 Task: For heading Calibri with Bold.  font size for heading24,  'Change the font style of data to'Bell MT.  and font size to 16,  Change the alignment of both headline & data to Align middle & Align Center.  In the sheet  Expense Tracker Log Workbookbook
Action: Mouse moved to (121, 102)
Screenshot: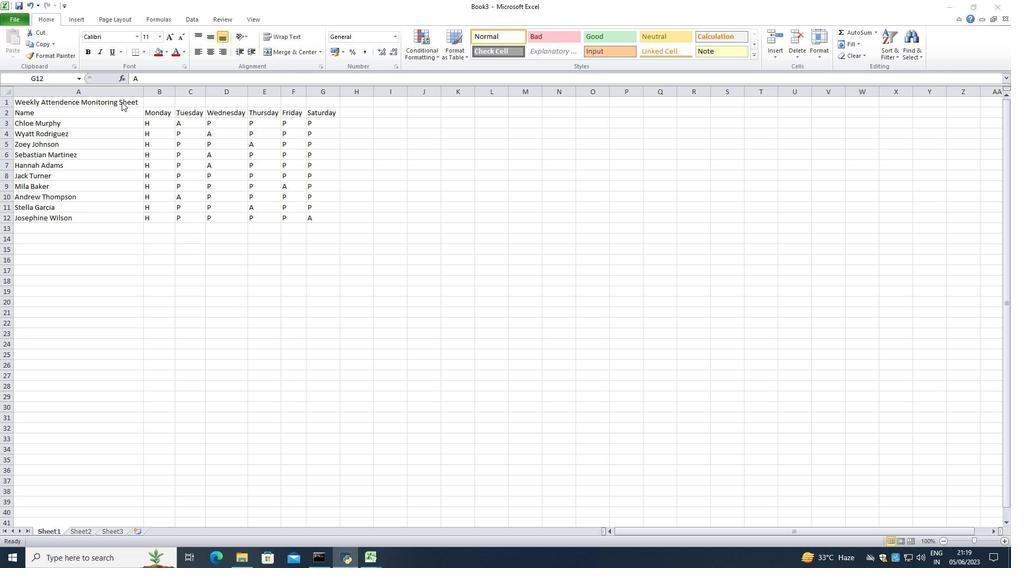 
Action: Mouse pressed left at (121, 102)
Screenshot: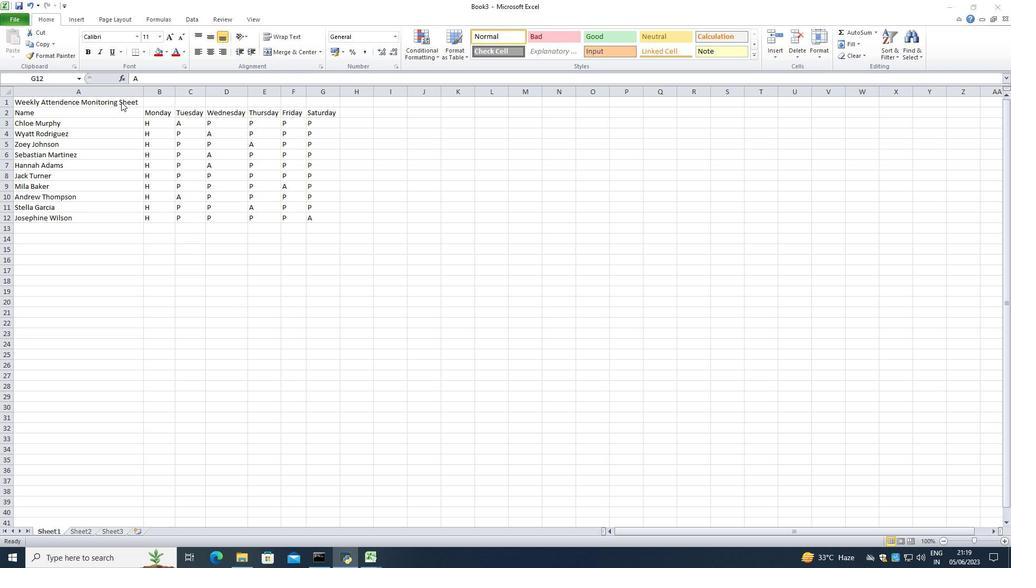 
Action: Mouse moved to (118, 103)
Screenshot: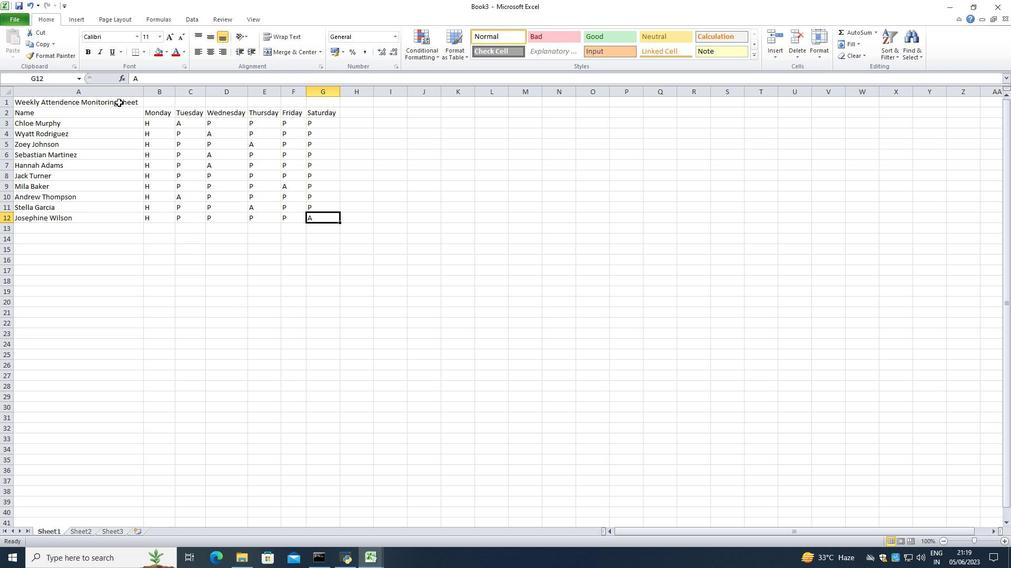 
Action: Mouse pressed left at (118, 103)
Screenshot: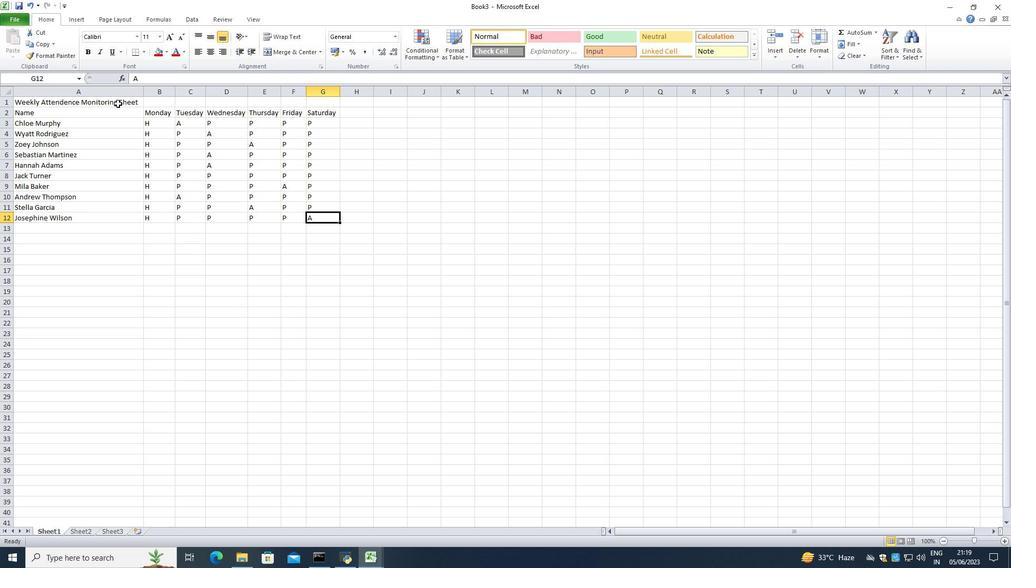 
Action: Mouse moved to (125, 38)
Screenshot: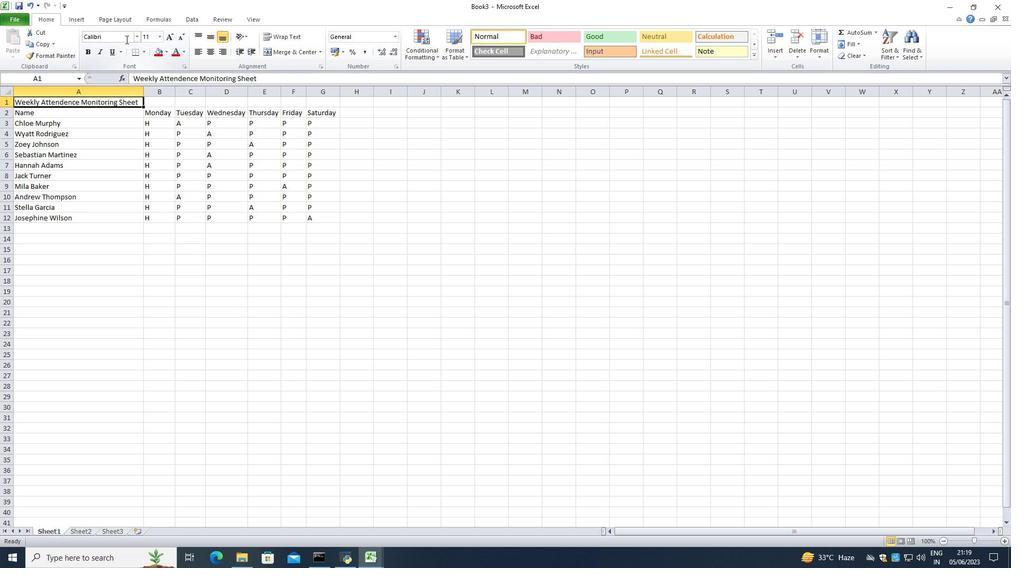 
Action: Mouse pressed left at (125, 38)
Screenshot: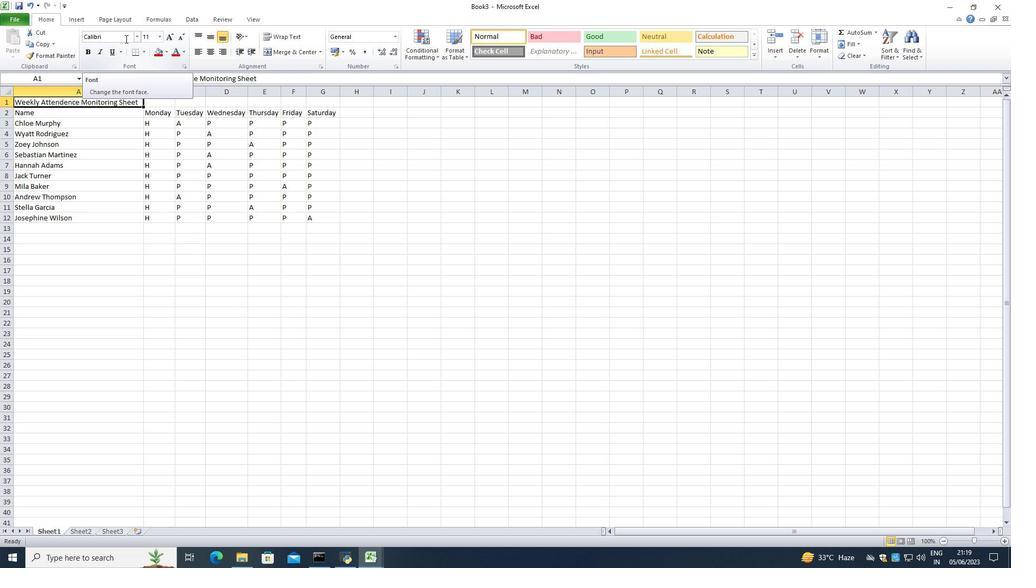 
Action: Mouse moved to (135, 38)
Screenshot: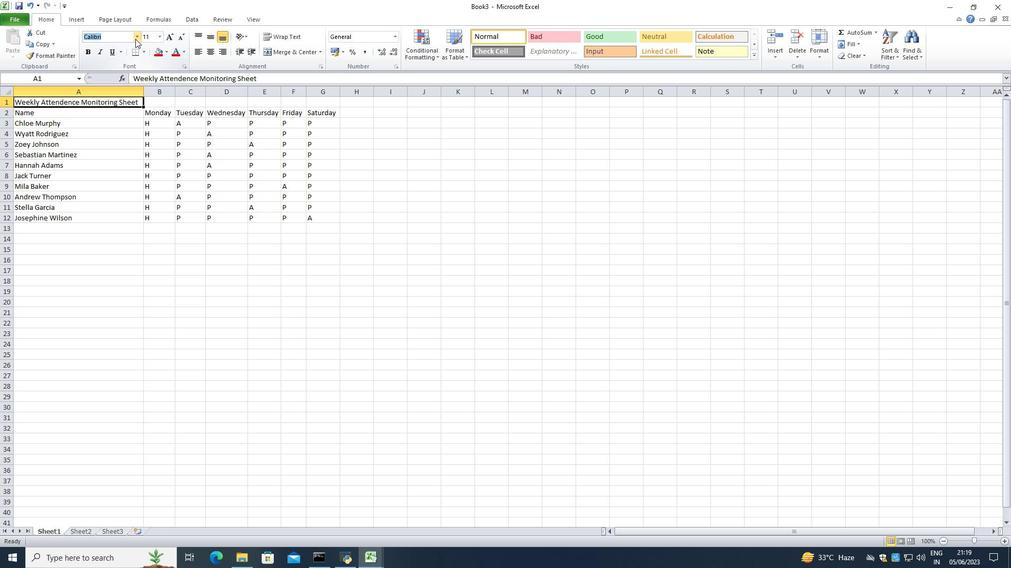 
Action: Mouse pressed left at (135, 38)
Screenshot: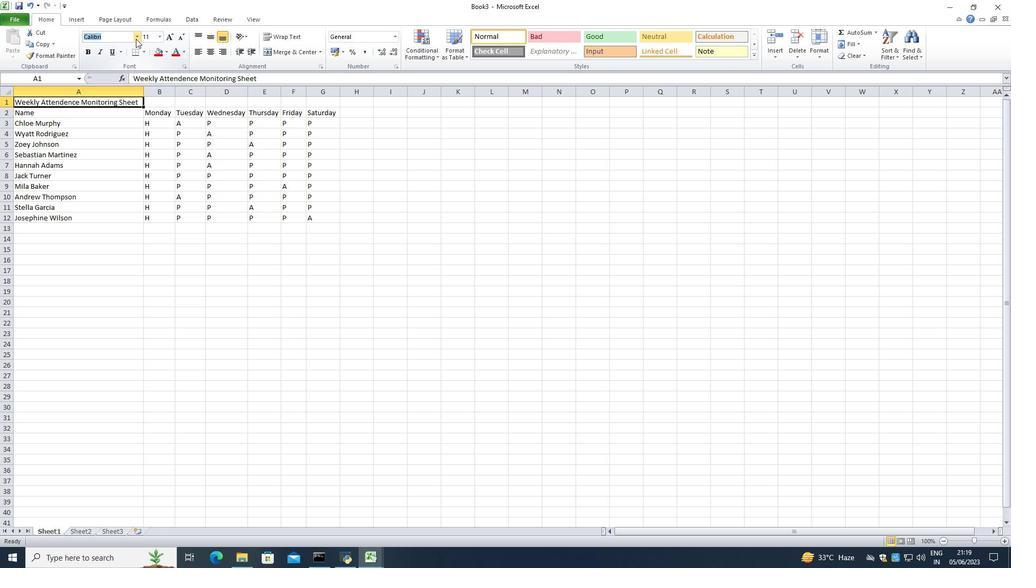 
Action: Mouse moved to (121, 73)
Screenshot: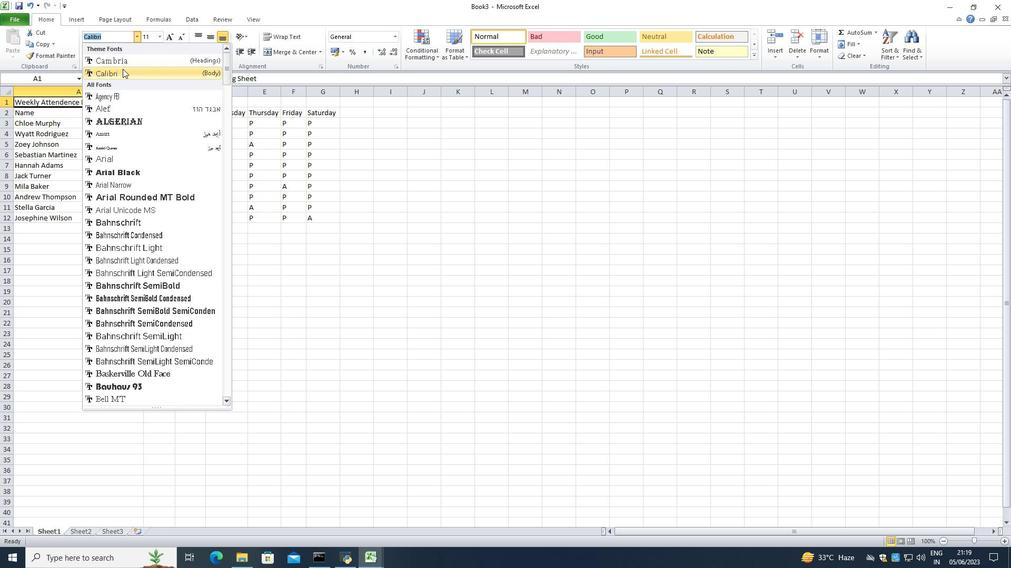 
Action: Mouse pressed left at (121, 73)
Screenshot: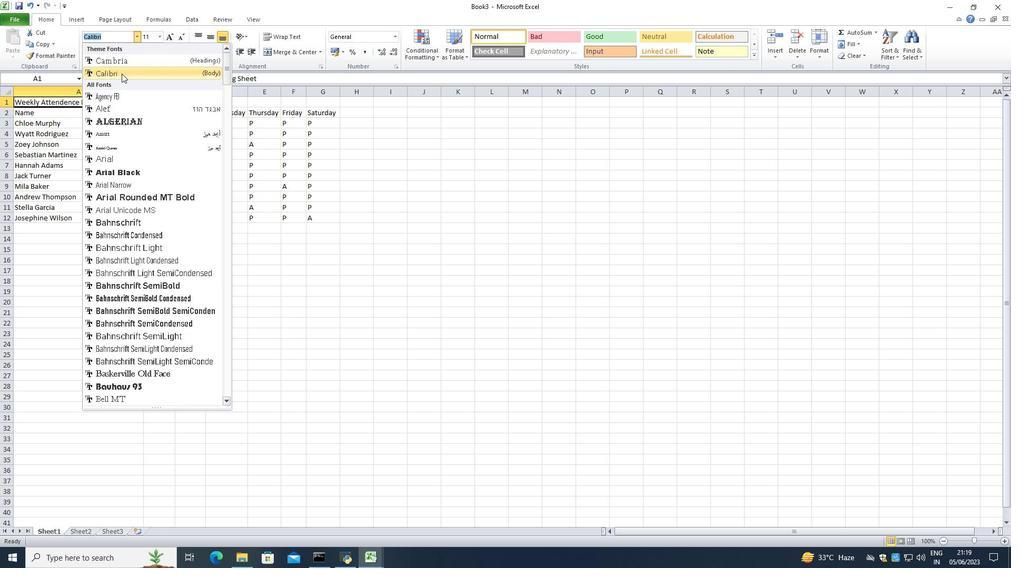 
Action: Mouse moved to (160, 37)
Screenshot: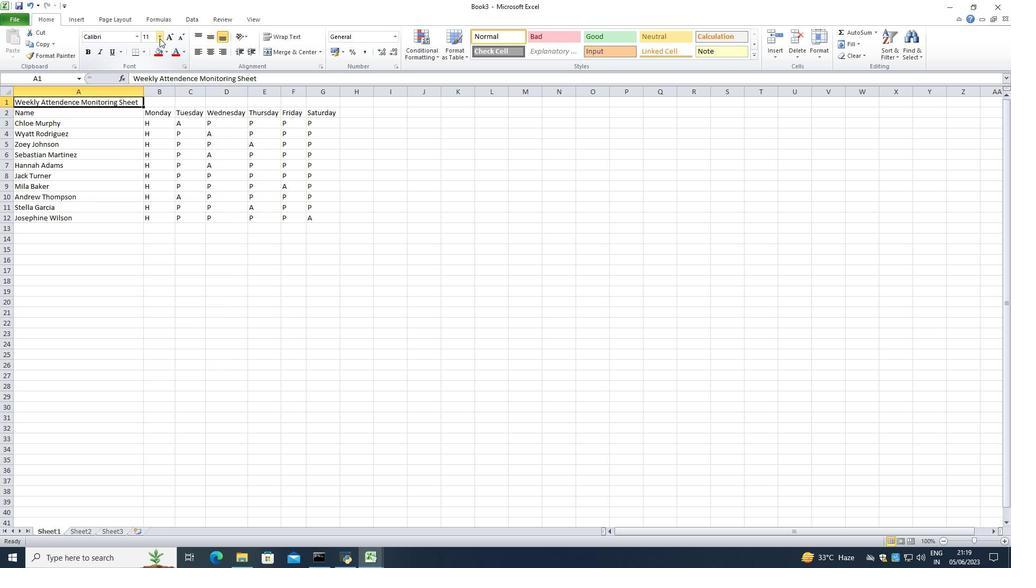 
Action: Mouse pressed left at (160, 37)
Screenshot: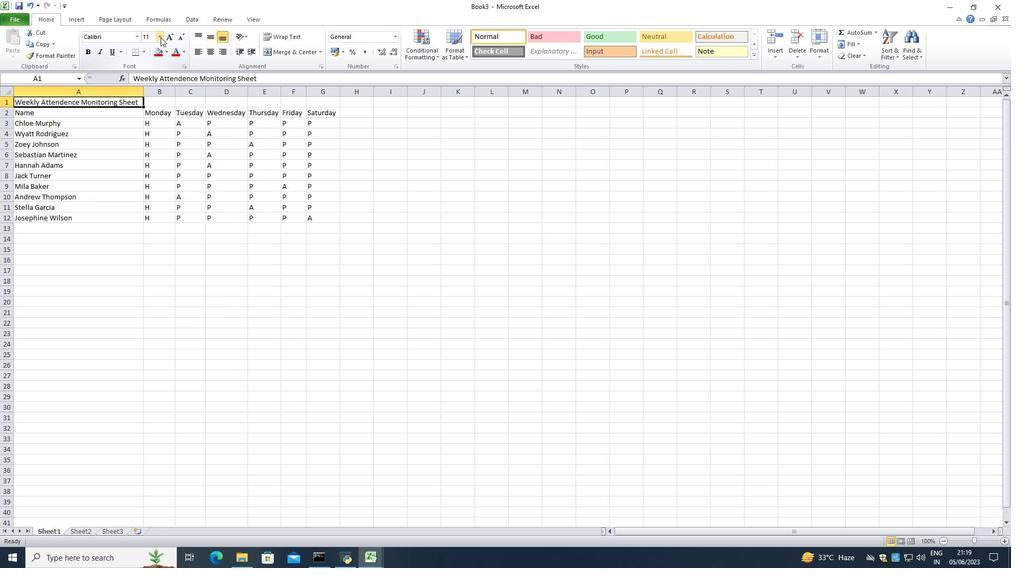 
Action: Mouse moved to (150, 137)
Screenshot: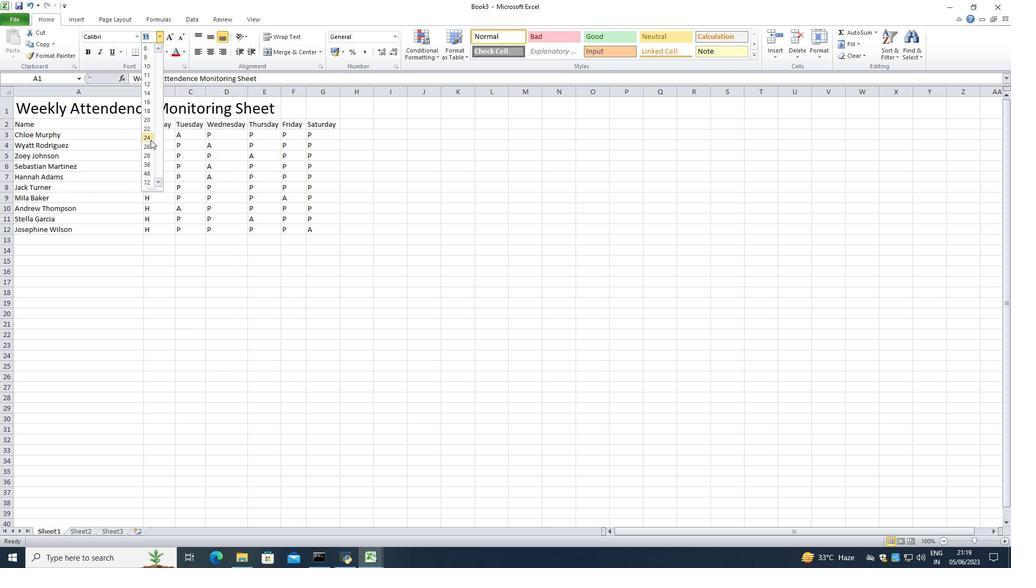 
Action: Mouse pressed left at (150, 137)
Screenshot: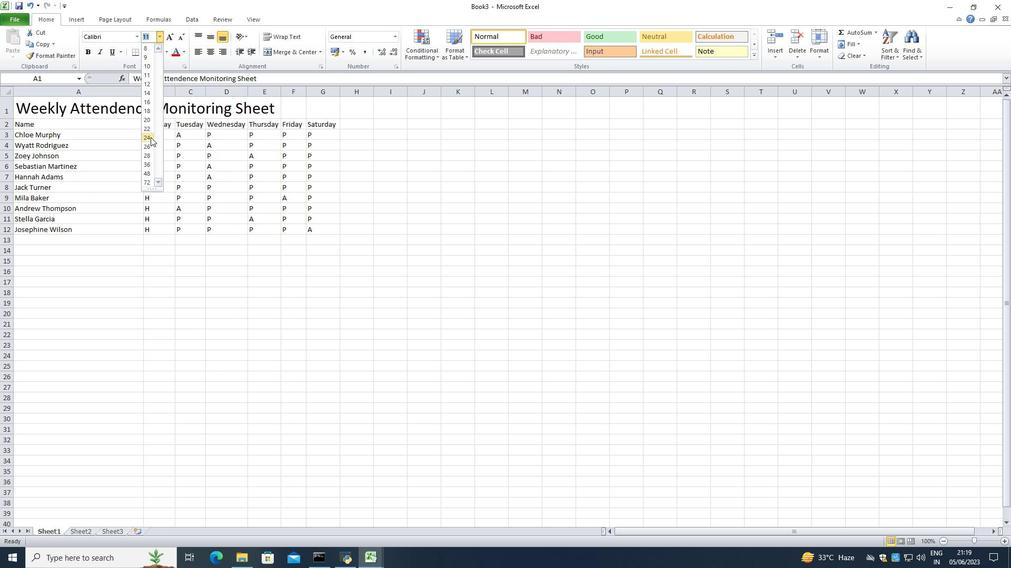 
Action: Mouse moved to (47, 125)
Screenshot: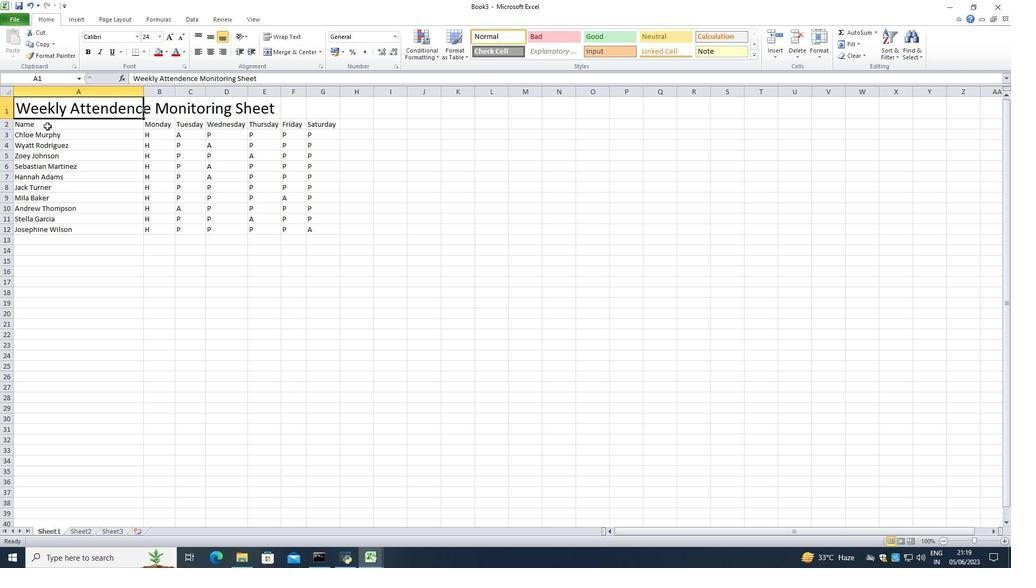 
Action: Mouse pressed left at (47, 125)
Screenshot: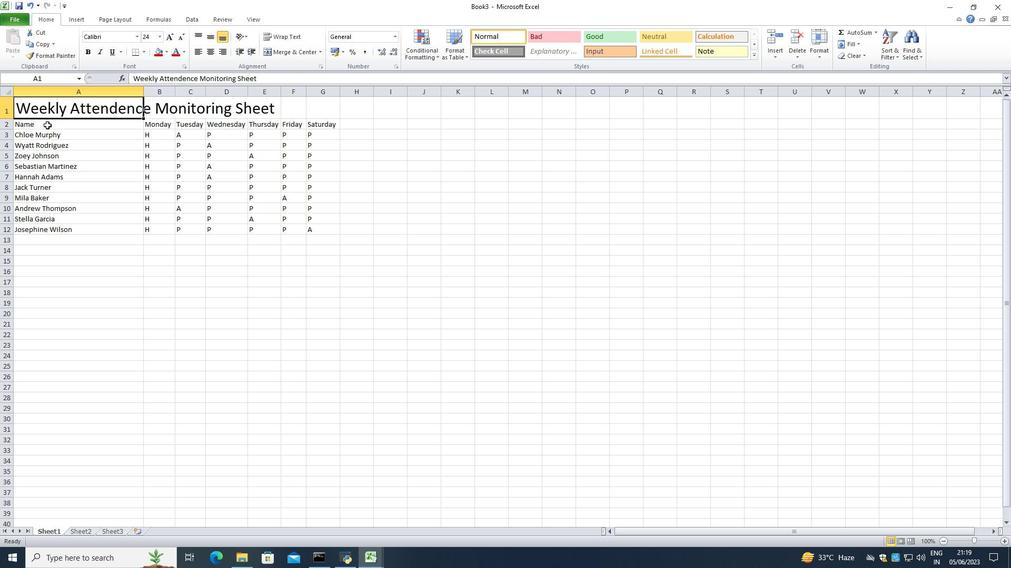 
Action: Mouse moved to (125, 38)
Screenshot: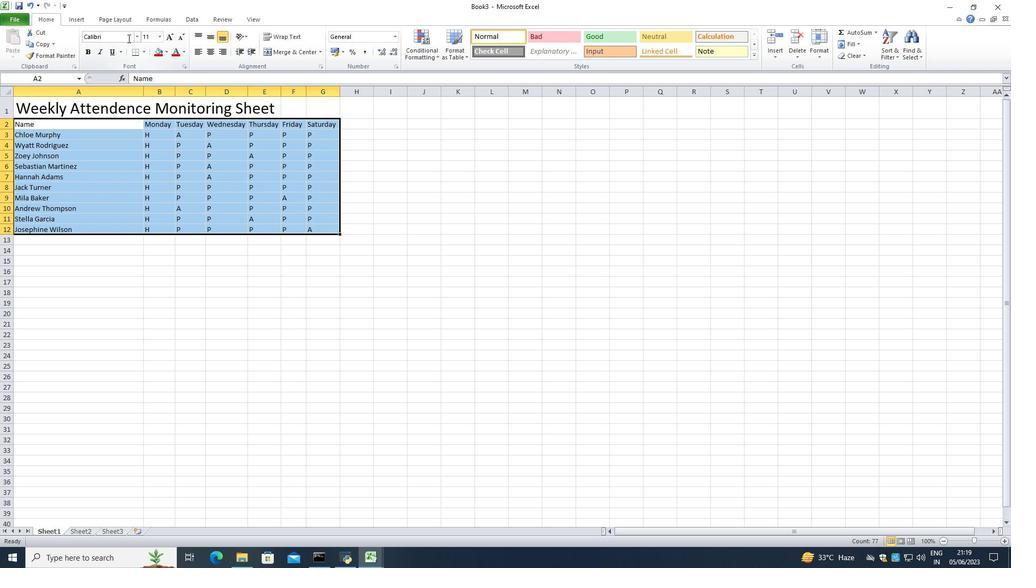 
Action: Mouse pressed left at (125, 38)
Screenshot: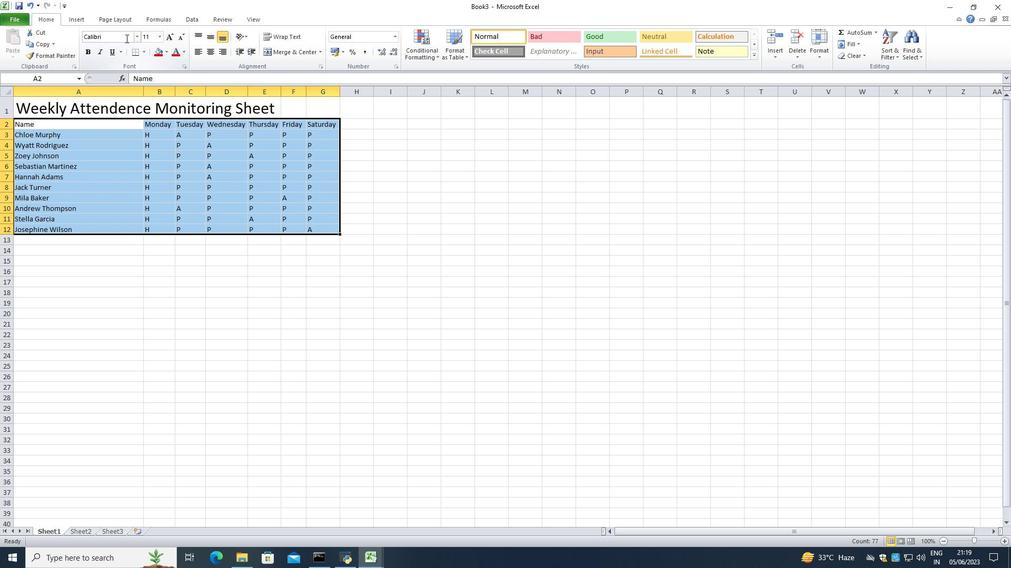 
Action: Key pressed <Key.backspace><Key.backspace><Key.shift>Bell<Key.space><Key.shift>MT<Key.enter>
Screenshot: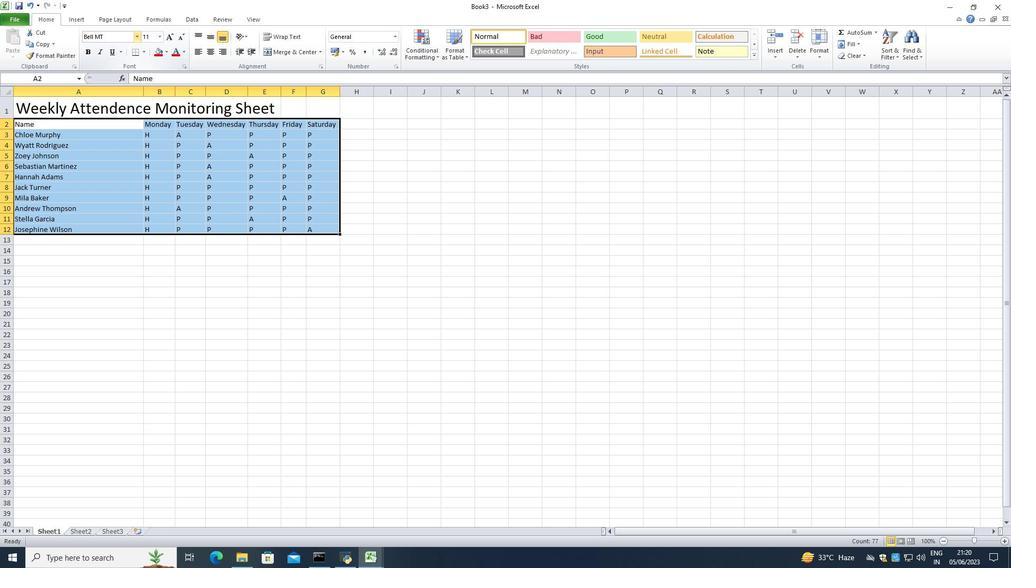 
Action: Mouse moved to (153, 35)
Screenshot: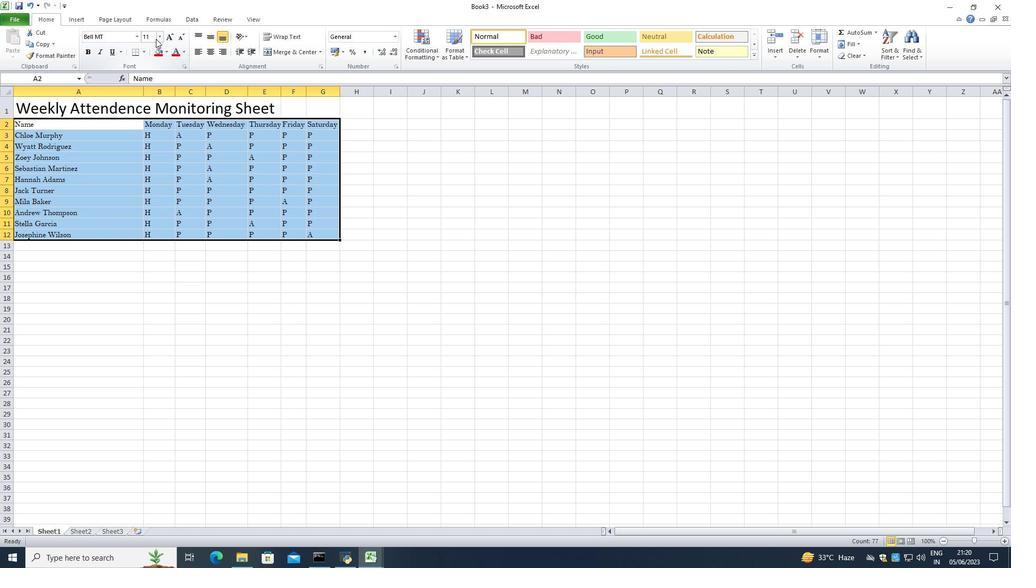 
Action: Mouse pressed left at (153, 35)
Screenshot: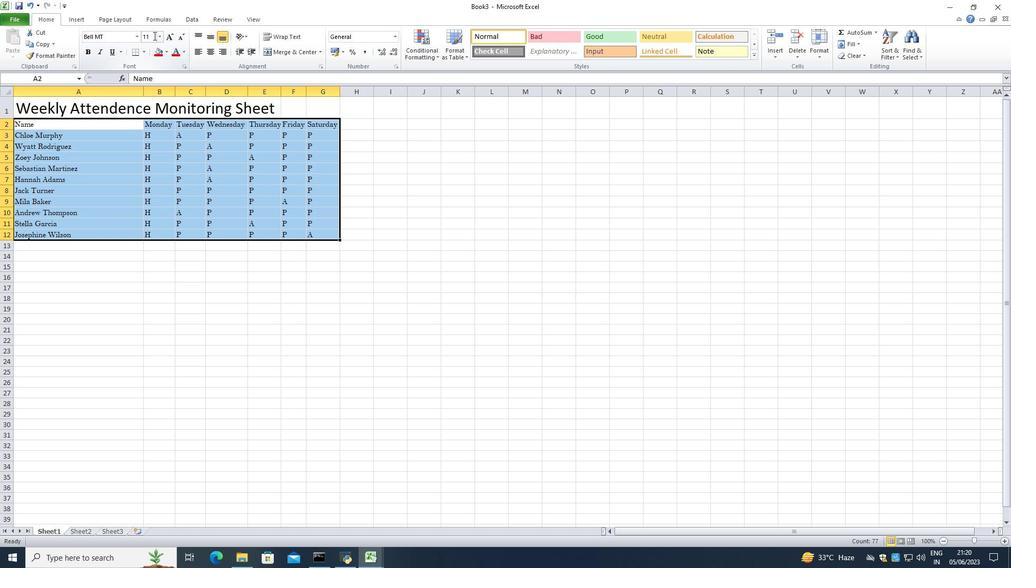 
Action: Mouse moved to (151, 36)
Screenshot: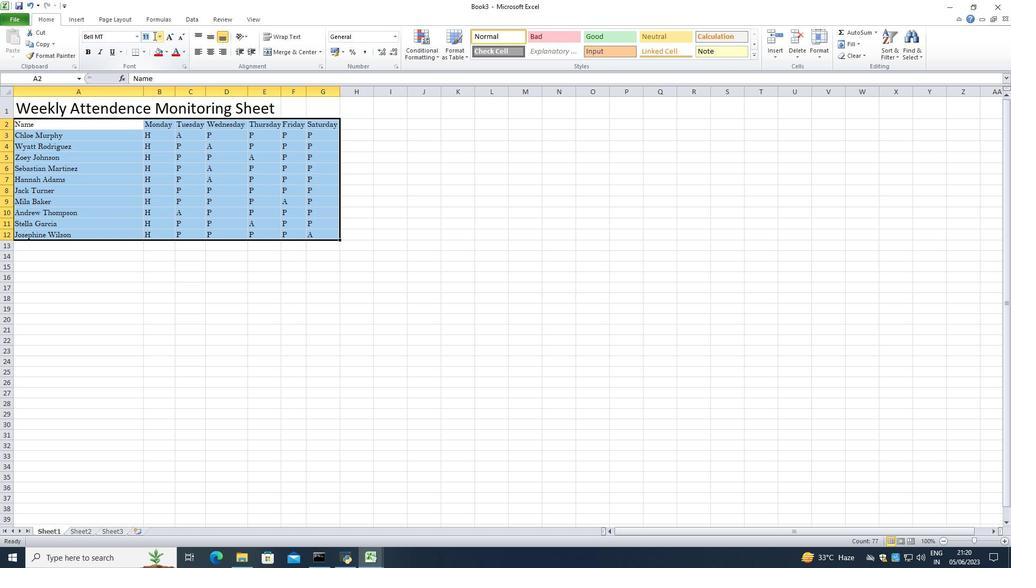 
Action: Key pressed <Key.backspace>16<Key.enter>
Screenshot: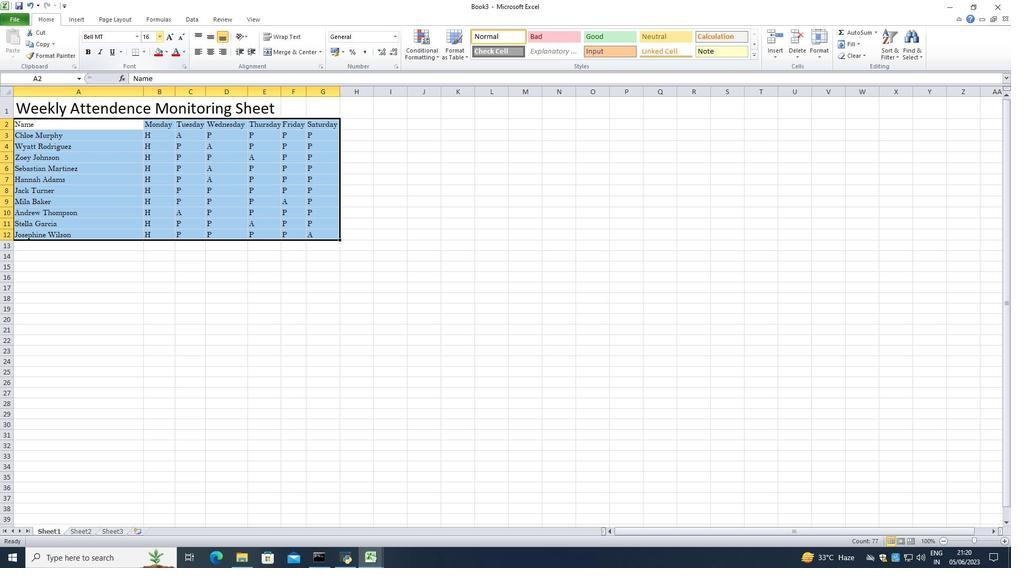
Action: Mouse moved to (137, 337)
Screenshot: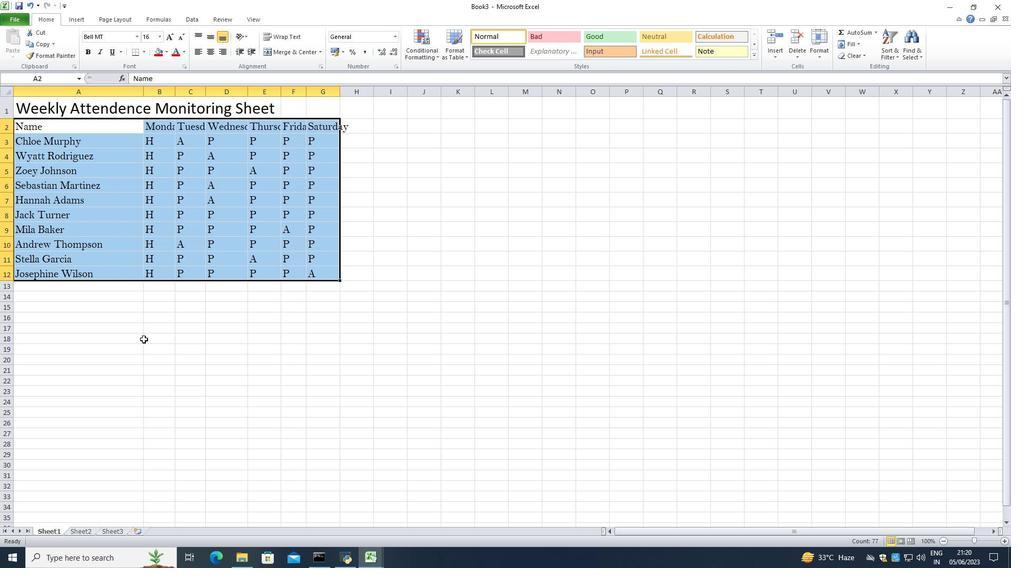
Action: Mouse pressed left at (137, 337)
Screenshot: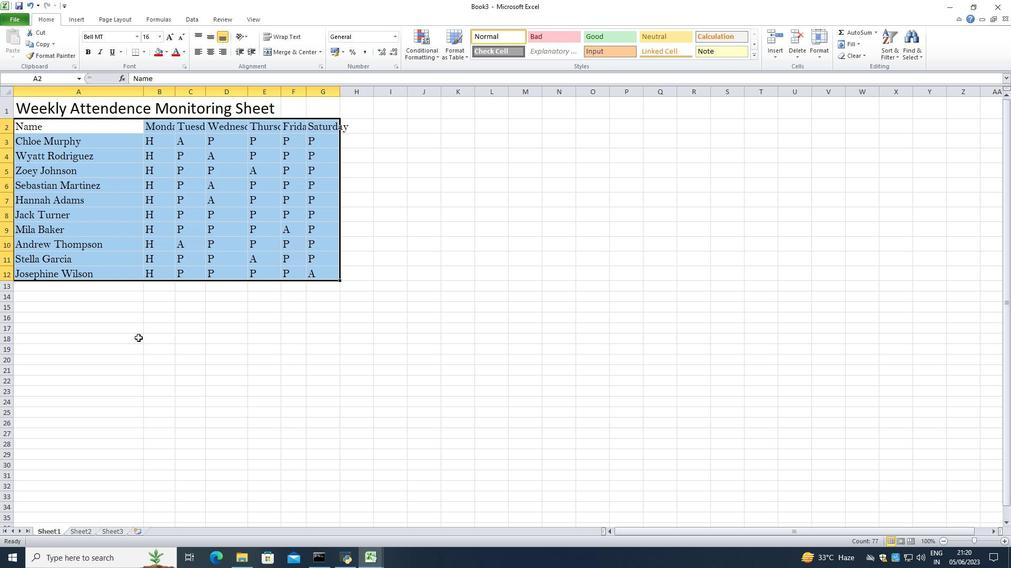 
Action: Mouse moved to (41, 117)
Screenshot: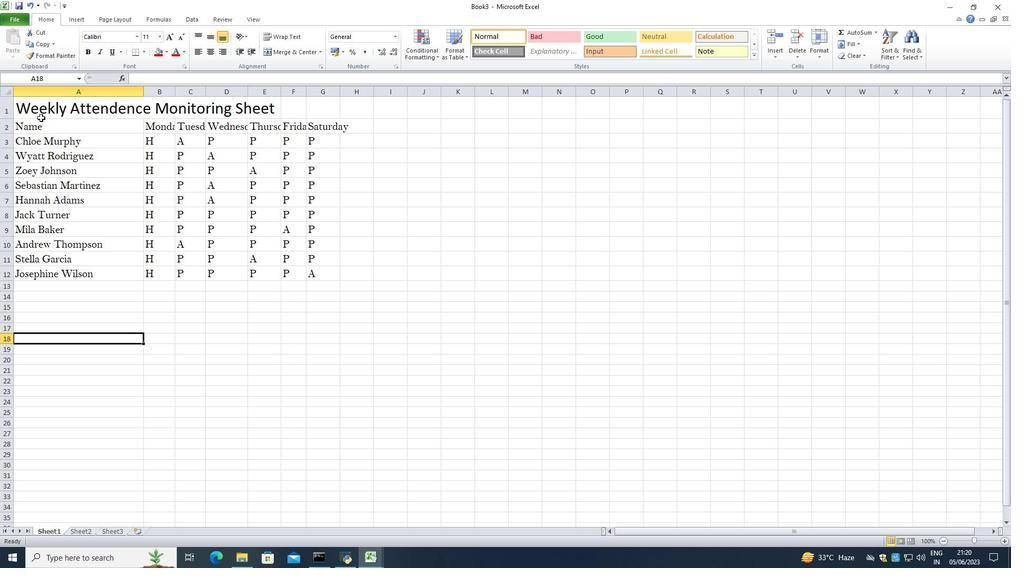 
Action: Mouse pressed left at (41, 117)
Screenshot: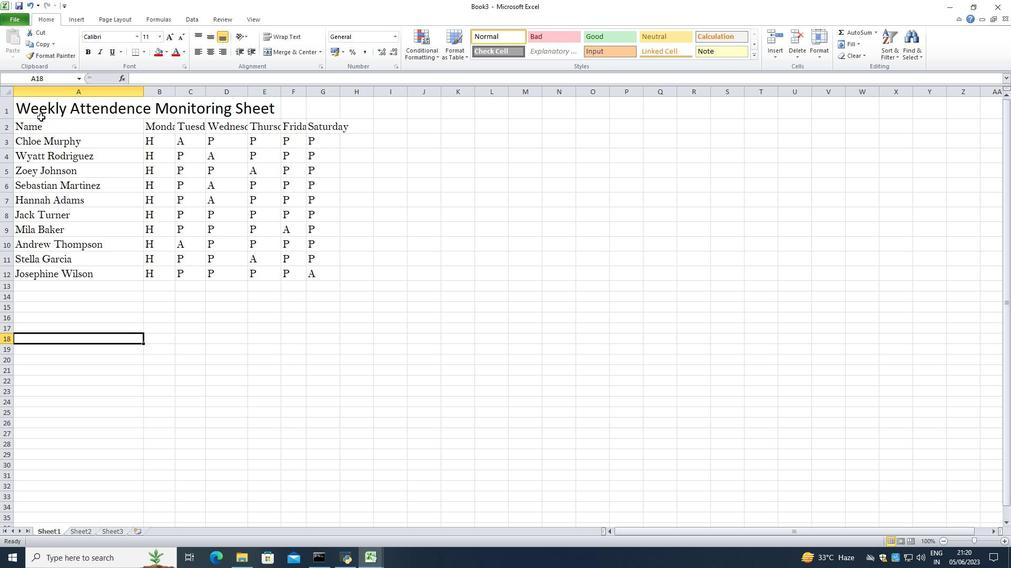 
Action: Mouse moved to (38, 116)
Screenshot: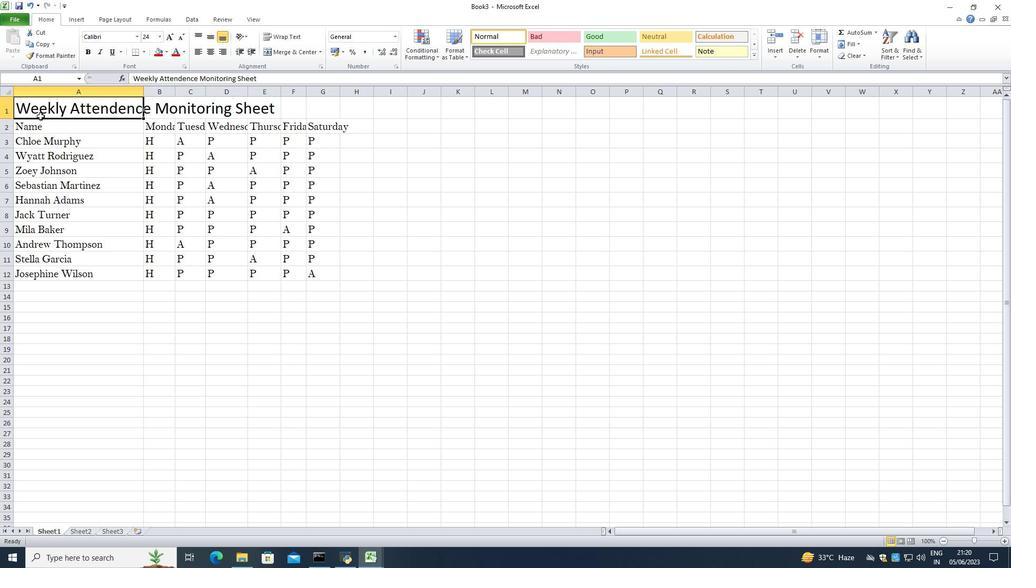 
Action: Key pressed <Key.shift_r><Key.down><Key.down><Key.down><Key.down><Key.down><Key.down><Key.down><Key.down><Key.down><Key.down><Key.down><Key.down><Key.right><Key.right><Key.right><Key.right><Key.right><Key.right><Key.right>
Screenshot: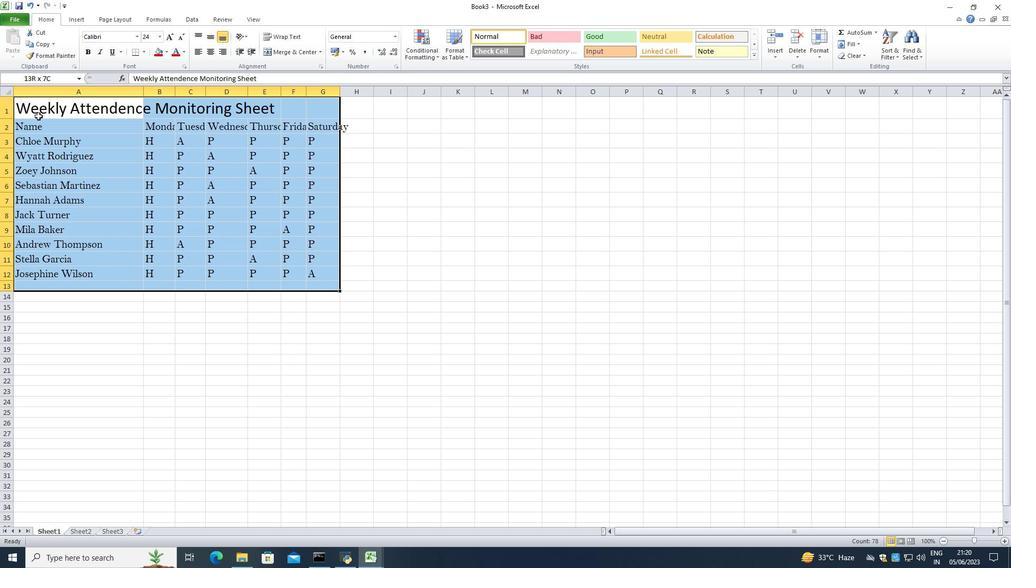 
Action: Mouse moved to (209, 36)
Screenshot: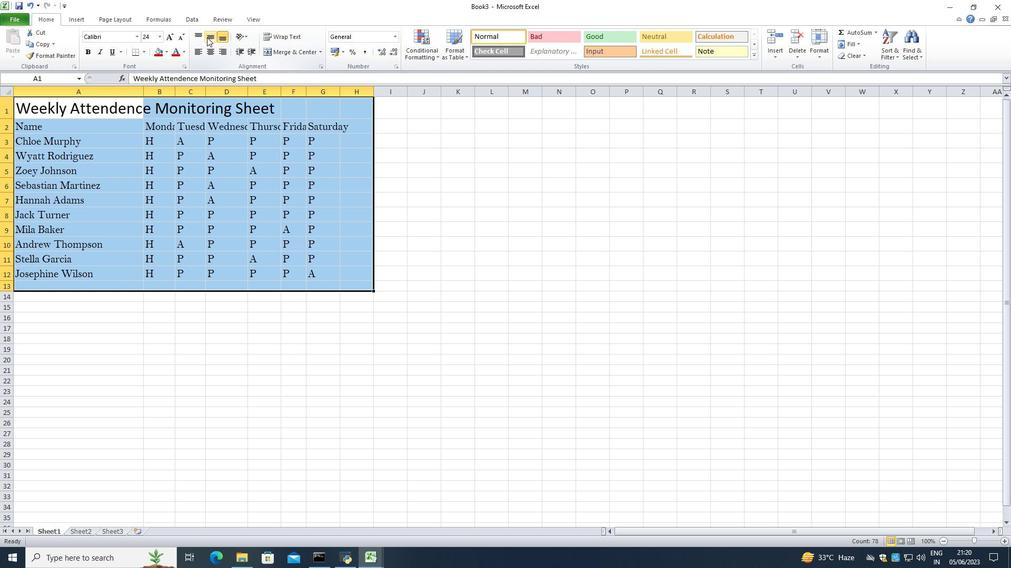 
Action: Mouse pressed left at (209, 36)
Screenshot: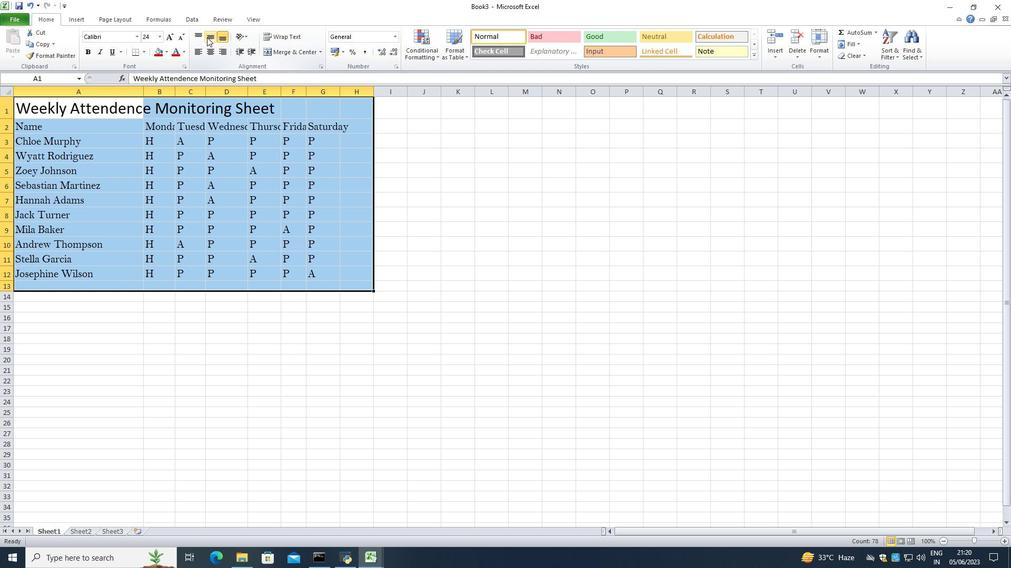 
Action: Mouse moved to (207, 48)
Screenshot: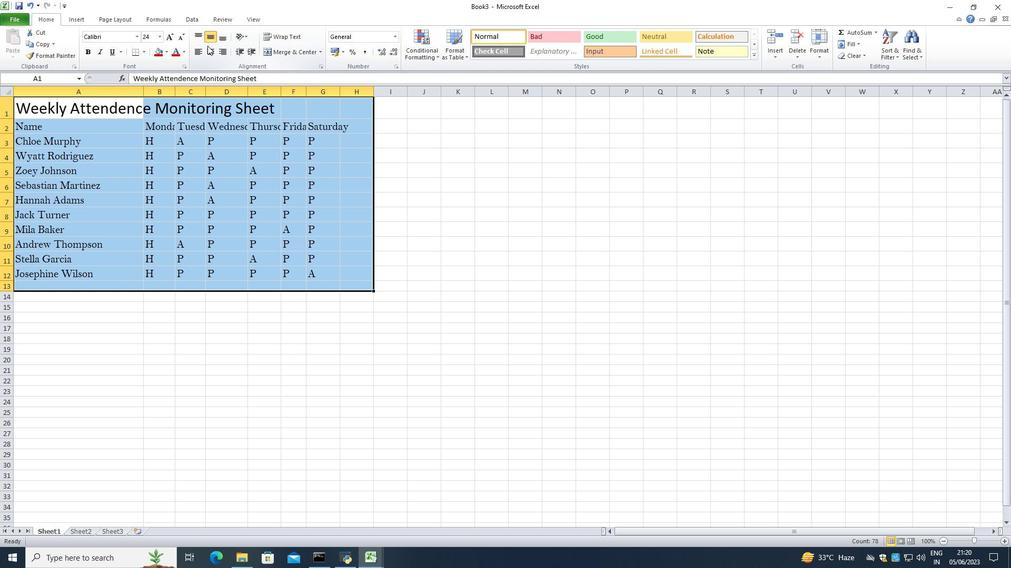 
Action: Mouse pressed left at (207, 48)
Screenshot: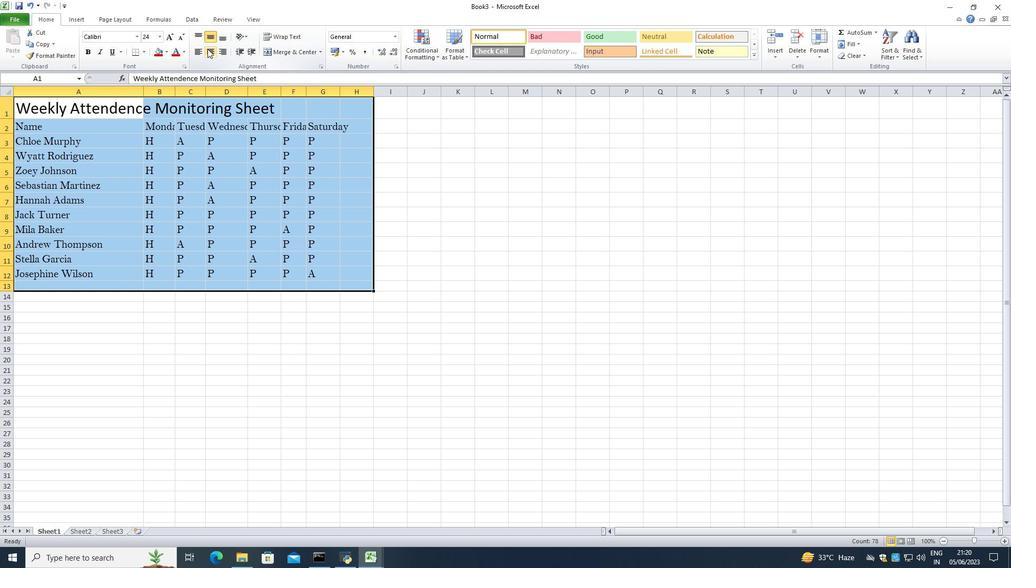 
Action: Mouse moved to (477, 213)
Screenshot: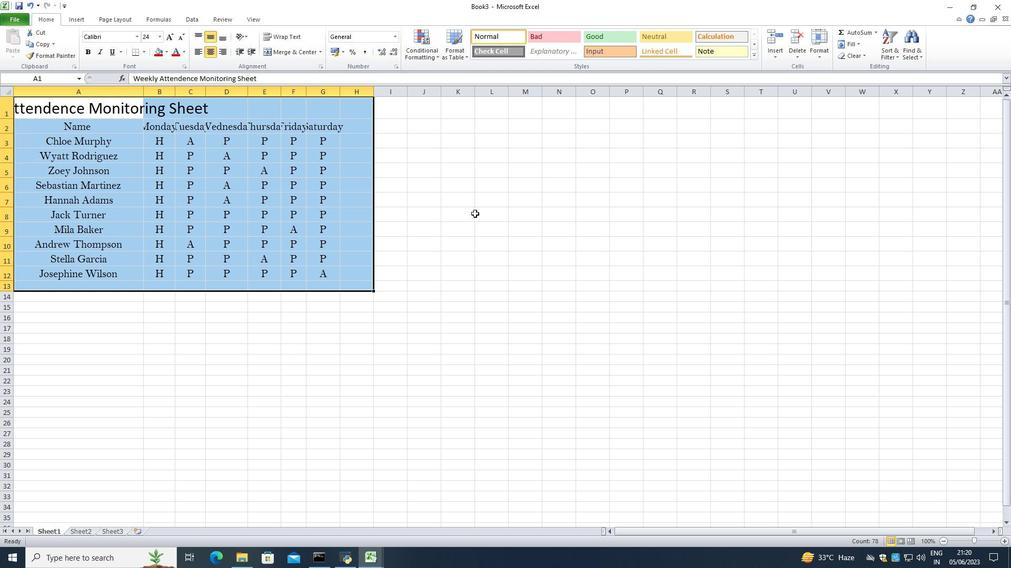 
Action: Mouse pressed left at (477, 213)
Screenshot: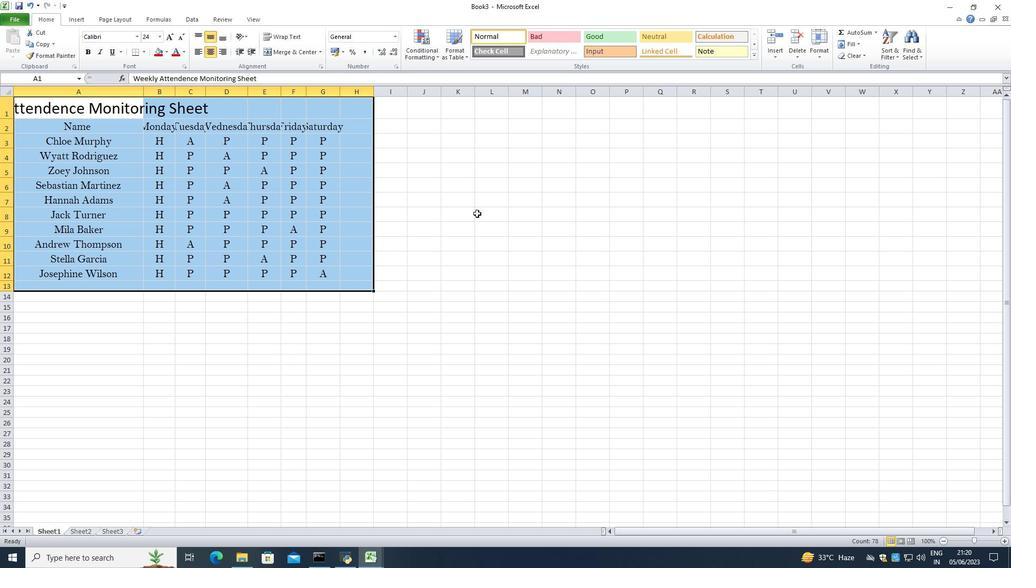 
Action: Mouse moved to (143, 90)
Screenshot: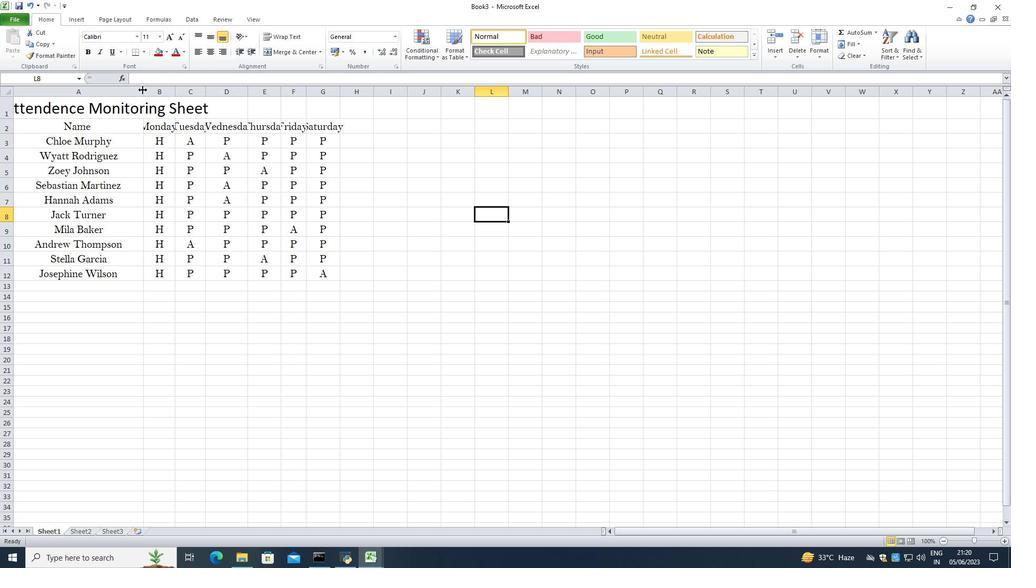 
Action: Mouse pressed left at (143, 90)
Screenshot: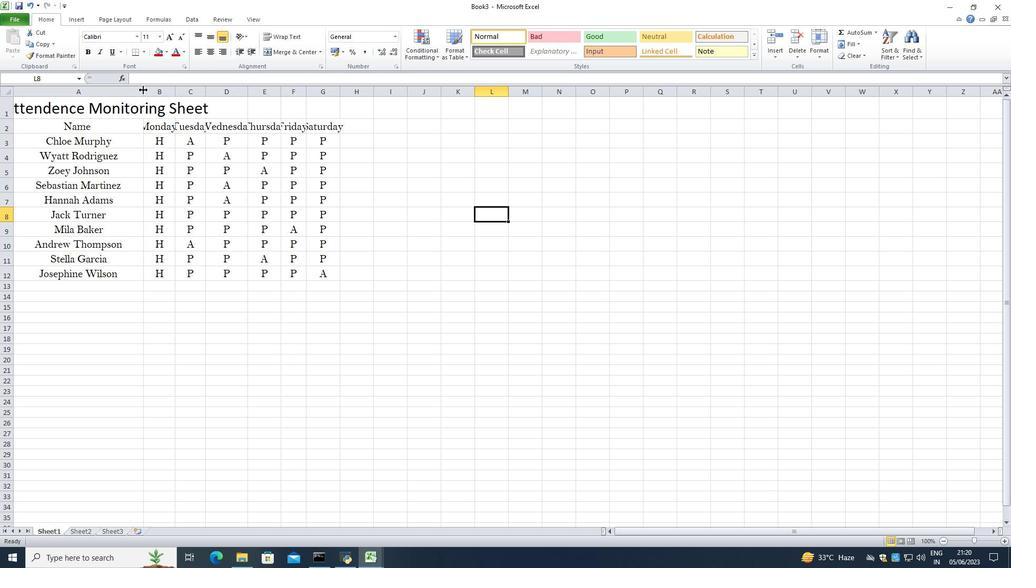 
Action: Mouse pressed left at (143, 90)
Screenshot: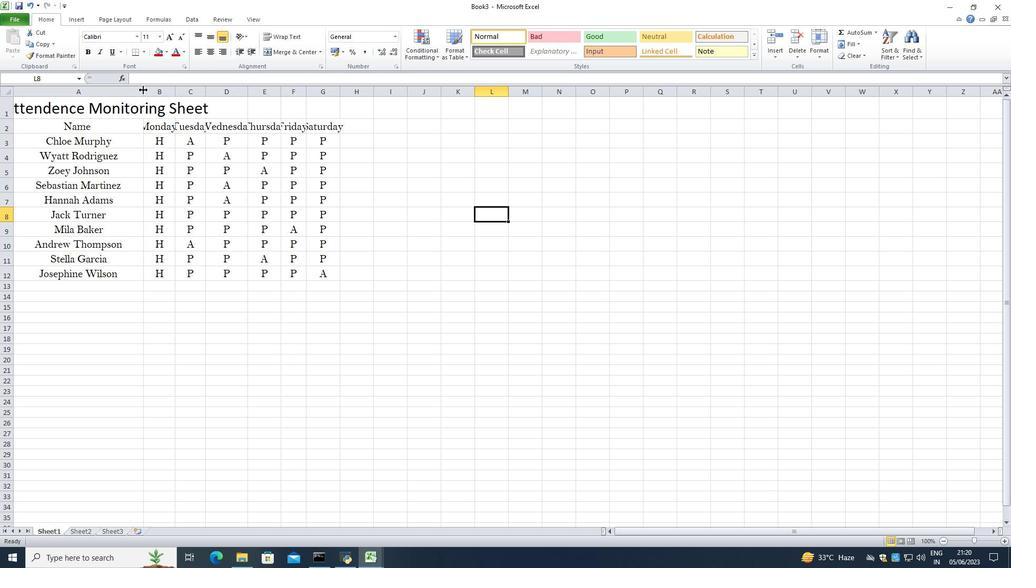 
Action: Mouse moved to (314, 94)
Screenshot: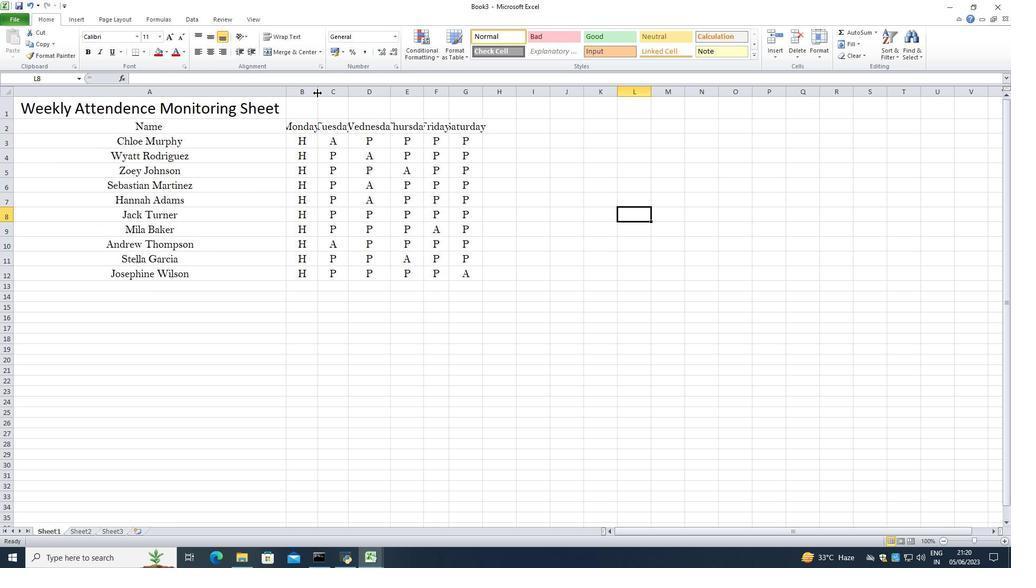 
Action: Mouse pressed left at (314, 94)
Screenshot: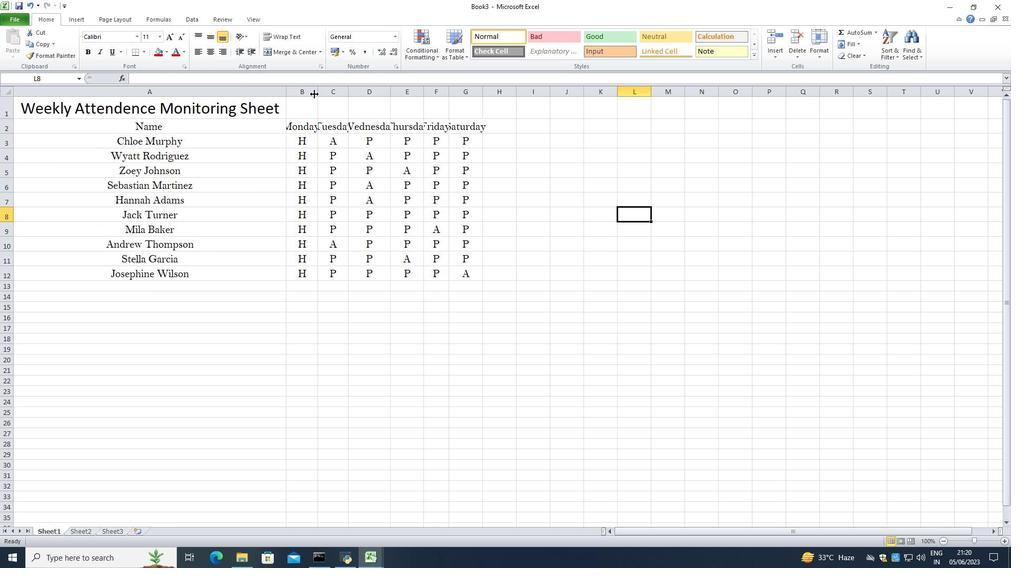 
Action: Mouse pressed left at (314, 94)
Screenshot: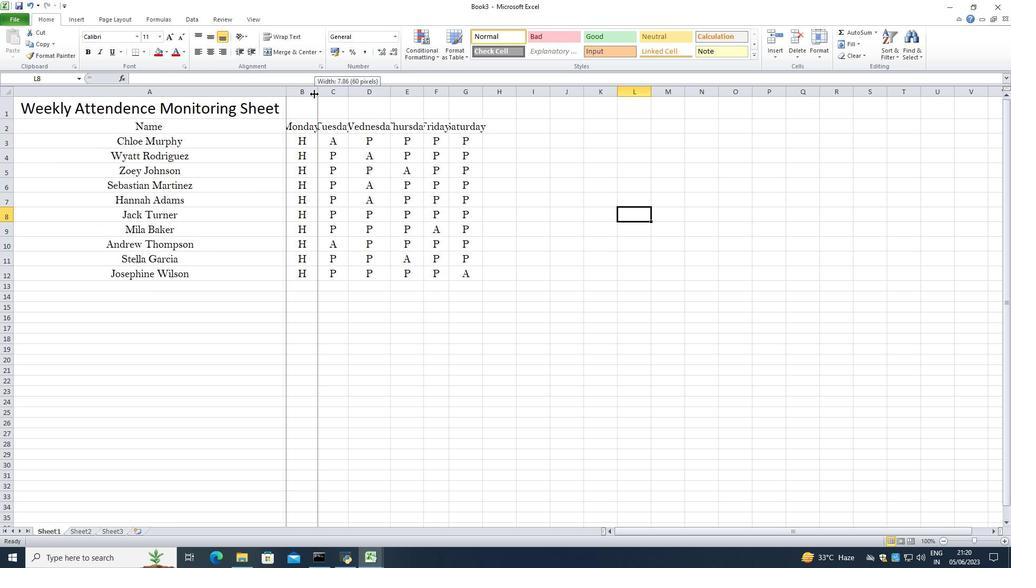
Action: Mouse moved to (361, 94)
Screenshot: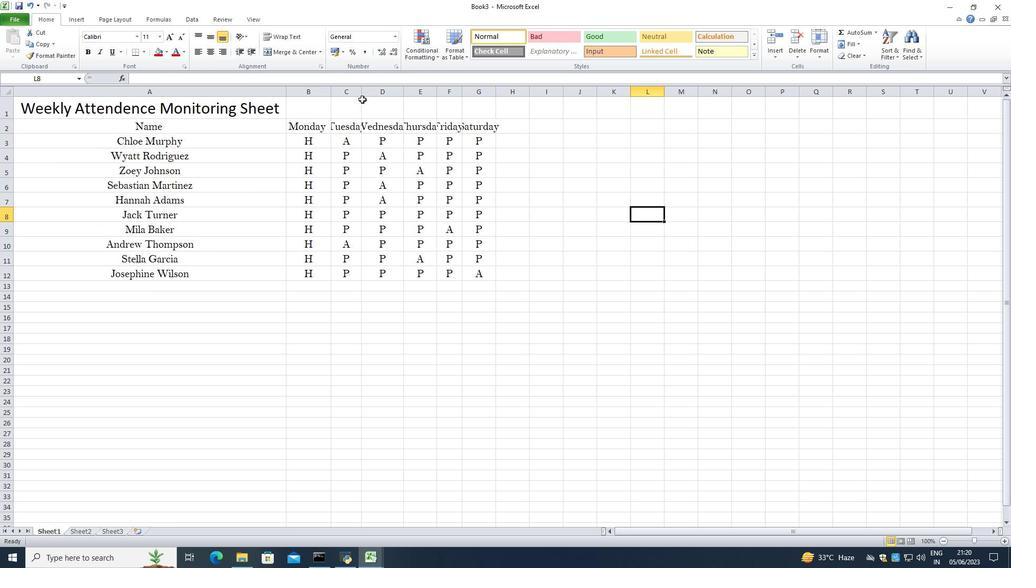 
Action: Mouse pressed left at (361, 94)
Screenshot: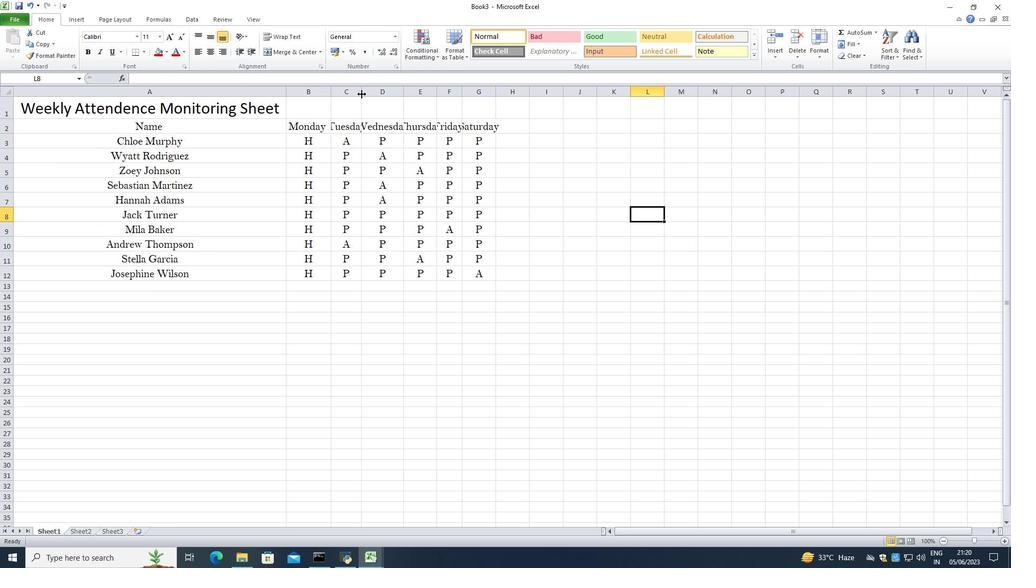 
Action: Mouse pressed left at (361, 94)
Screenshot: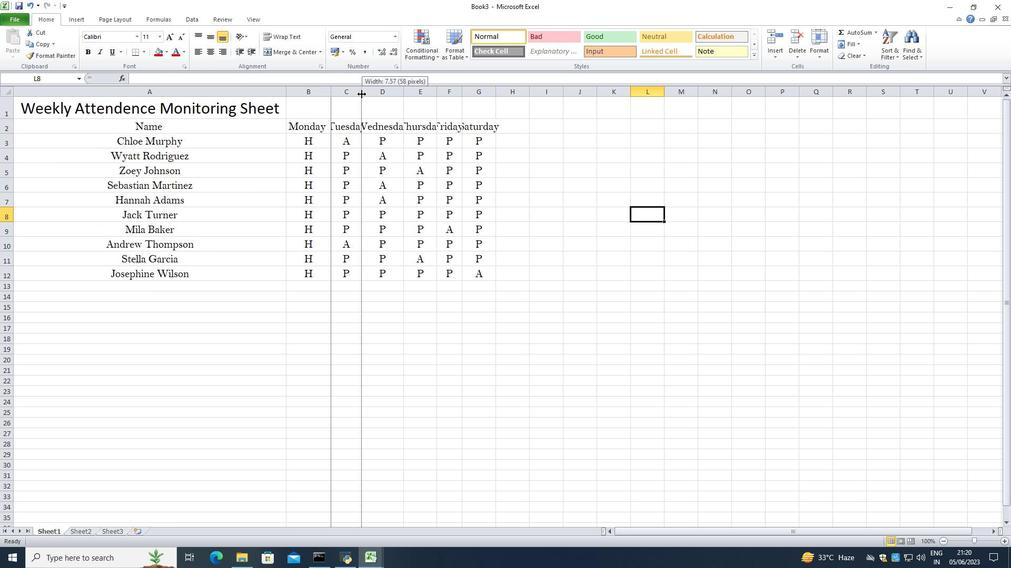 
Action: Mouse moved to (416, 92)
Screenshot: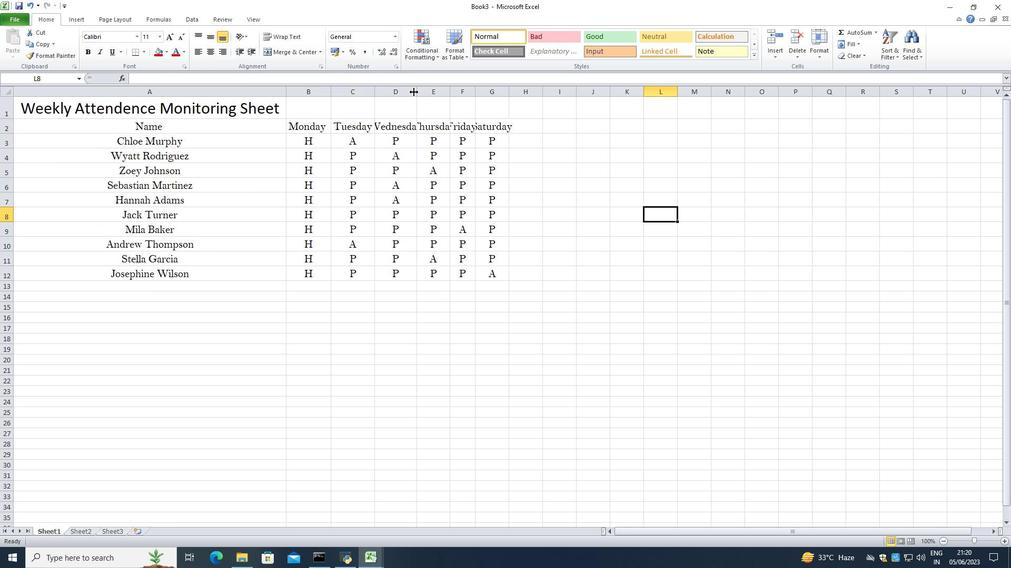 
Action: Mouse pressed left at (416, 92)
Screenshot: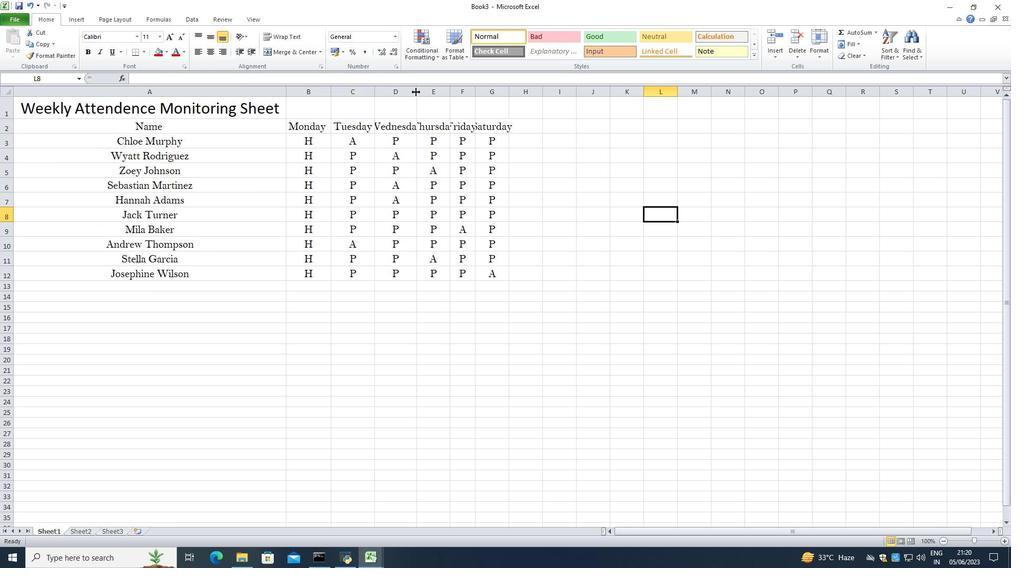 
Action: Mouse pressed left at (416, 92)
Screenshot: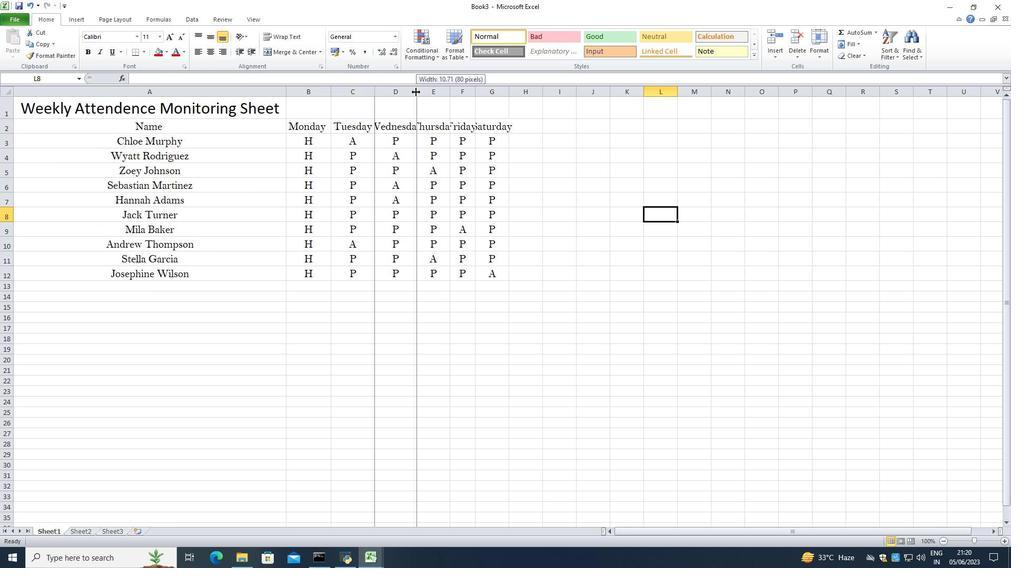 
Action: Mouse moved to (470, 93)
Screenshot: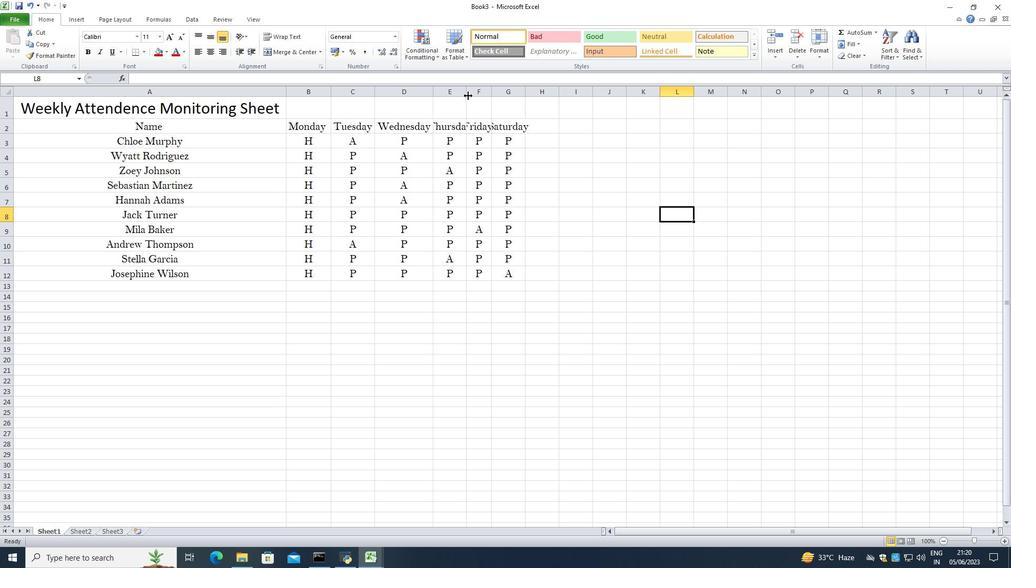 
Action: Mouse pressed left at (470, 93)
Screenshot: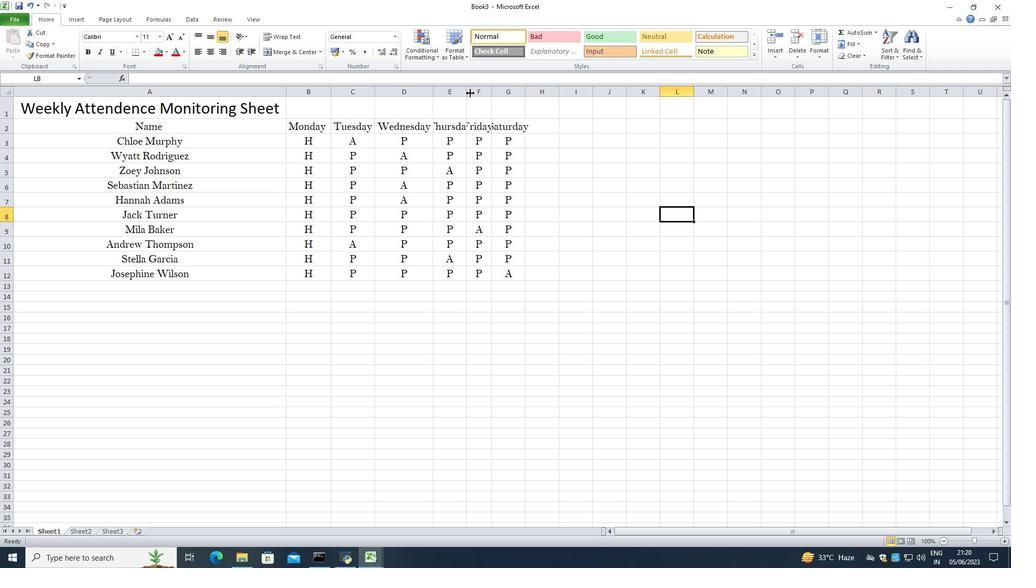 
Action: Mouse pressed left at (470, 93)
Screenshot: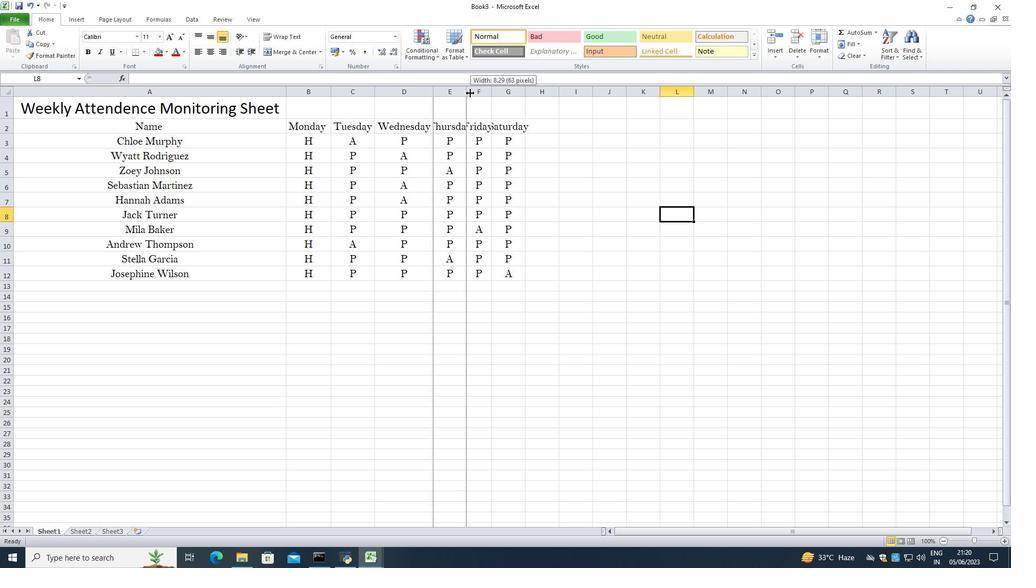 
Action: Mouse moved to (507, 92)
Screenshot: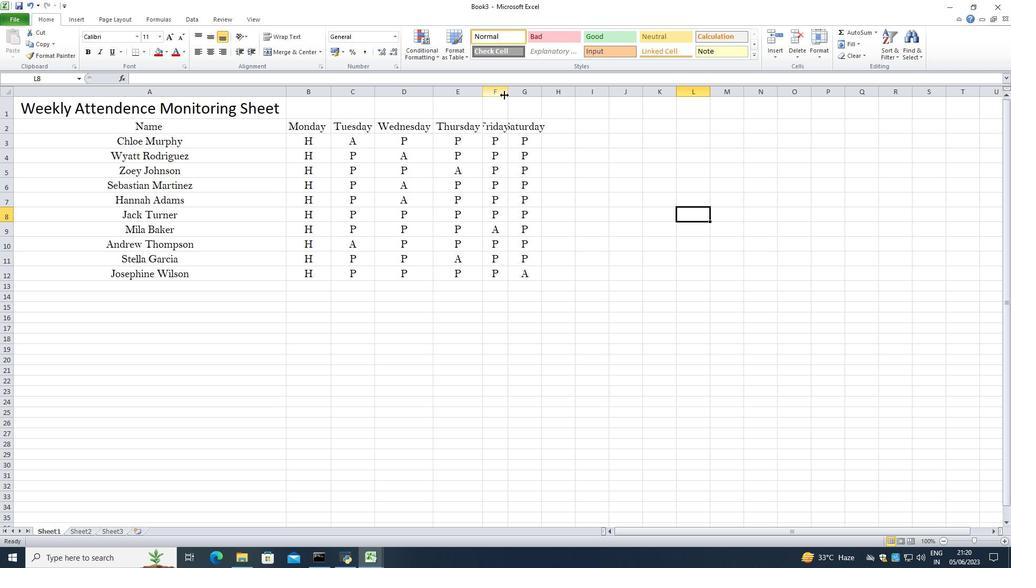 
Action: Mouse pressed left at (507, 92)
Screenshot: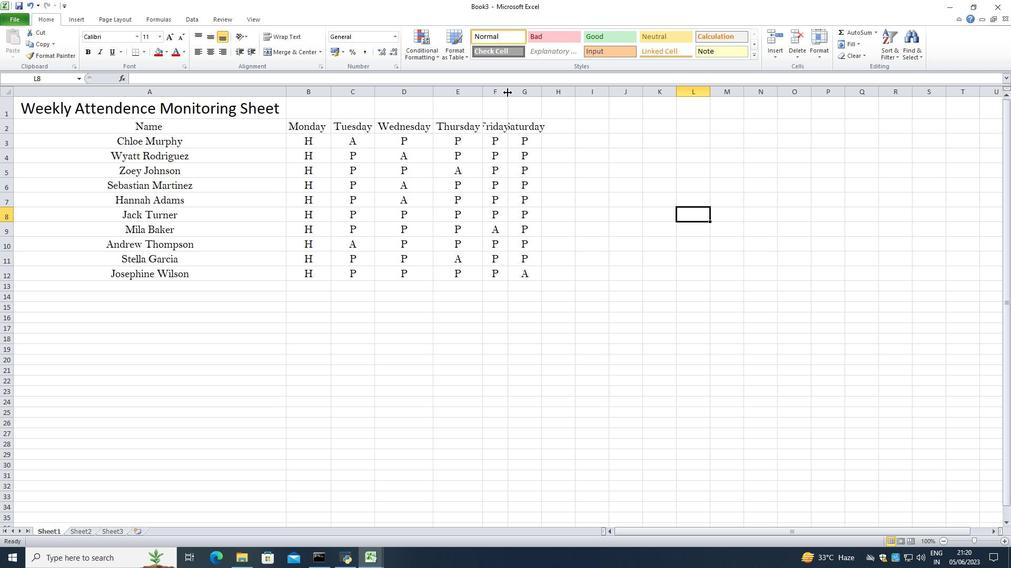 
Action: Mouse pressed left at (507, 92)
Screenshot: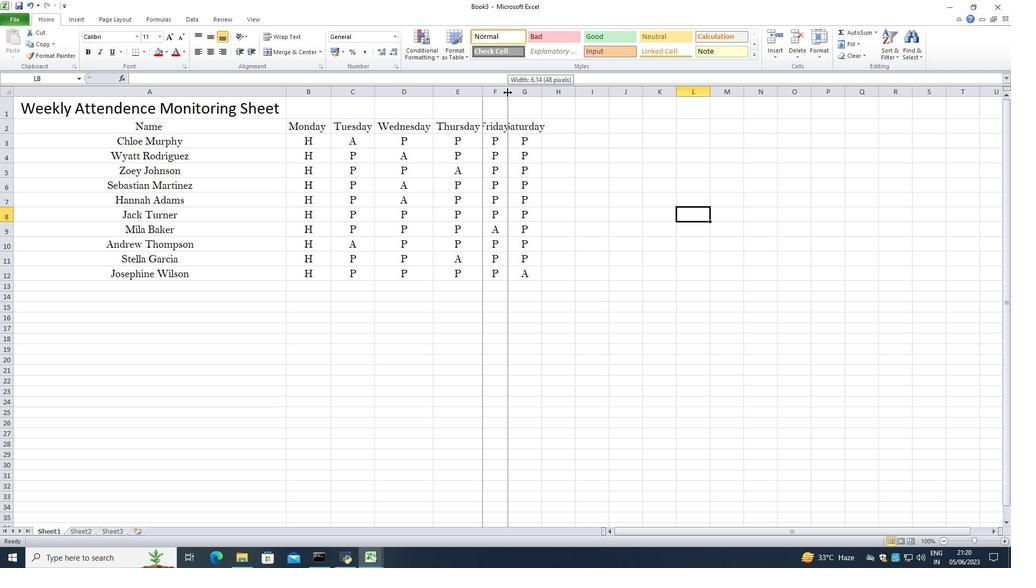 
Action: Mouse moved to (554, 93)
Screenshot: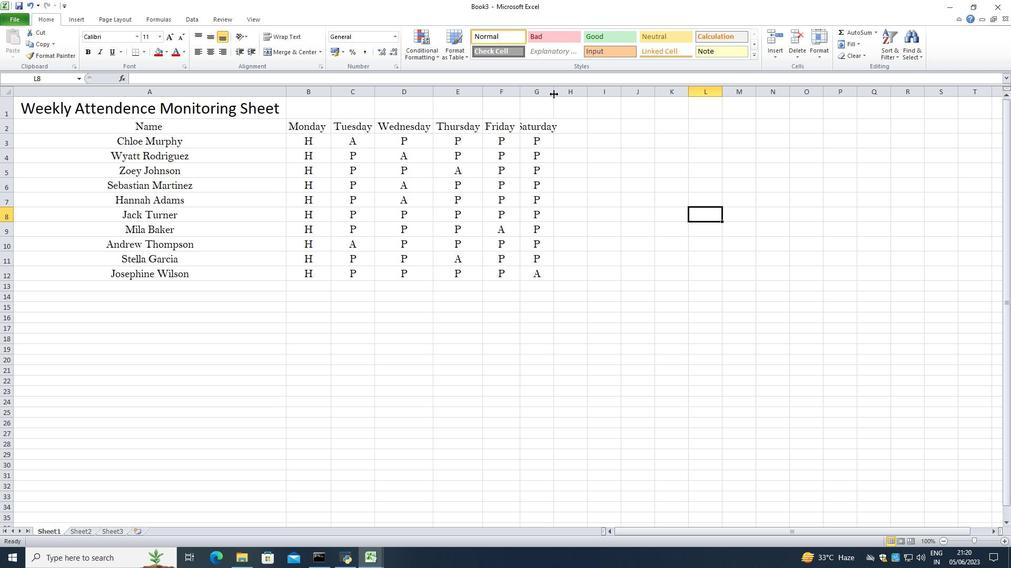
Action: Mouse pressed left at (554, 93)
Screenshot: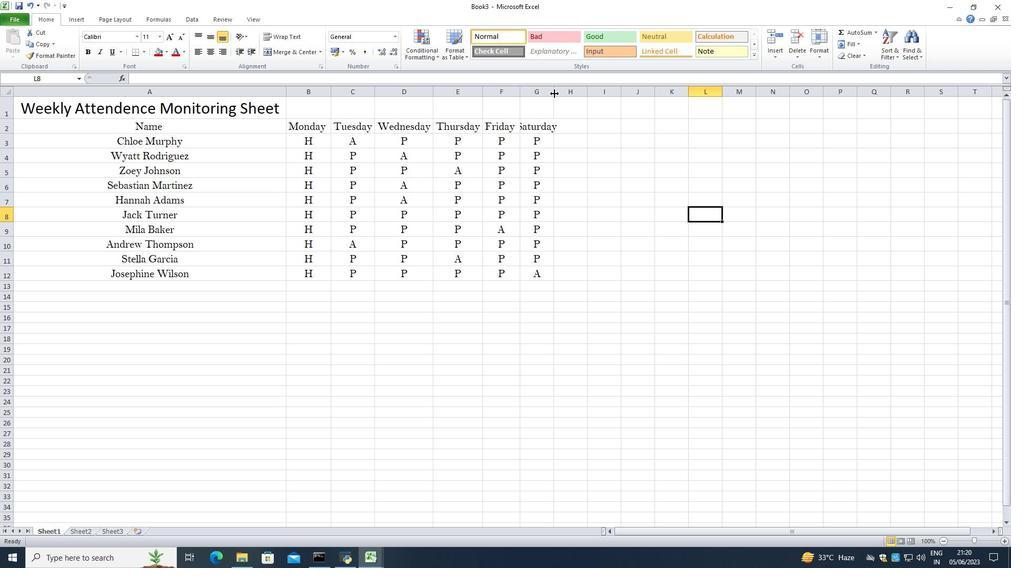 
Action: Mouse pressed left at (554, 93)
Screenshot: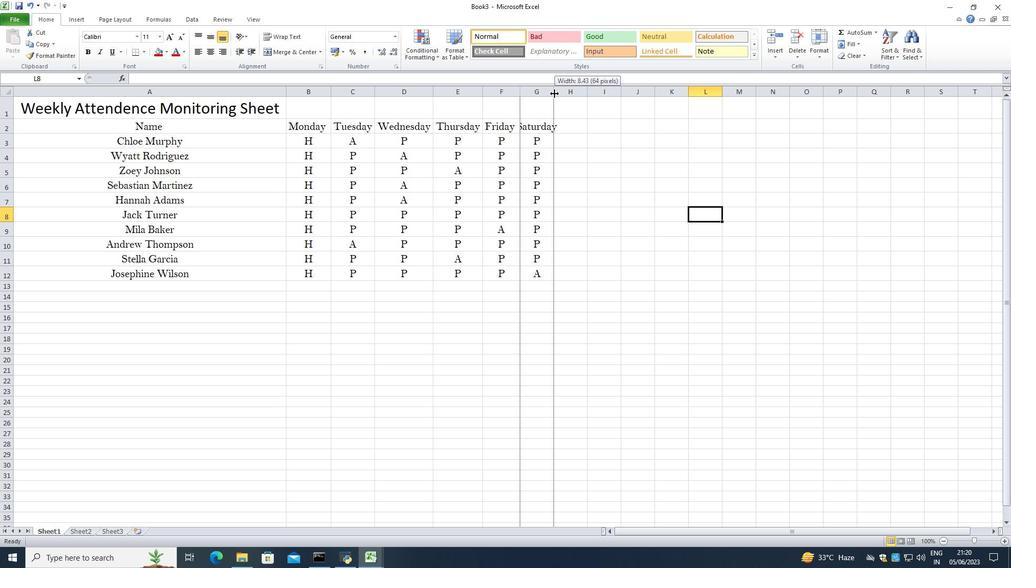 
Action: Mouse moved to (570, 273)
Screenshot: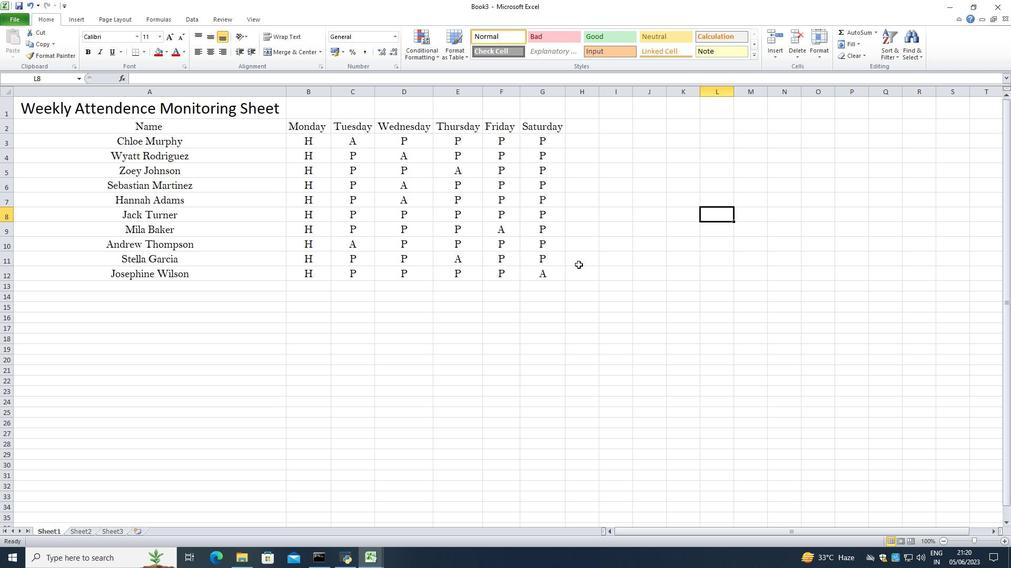 
Action: Key pressed ctrl+S
Screenshot: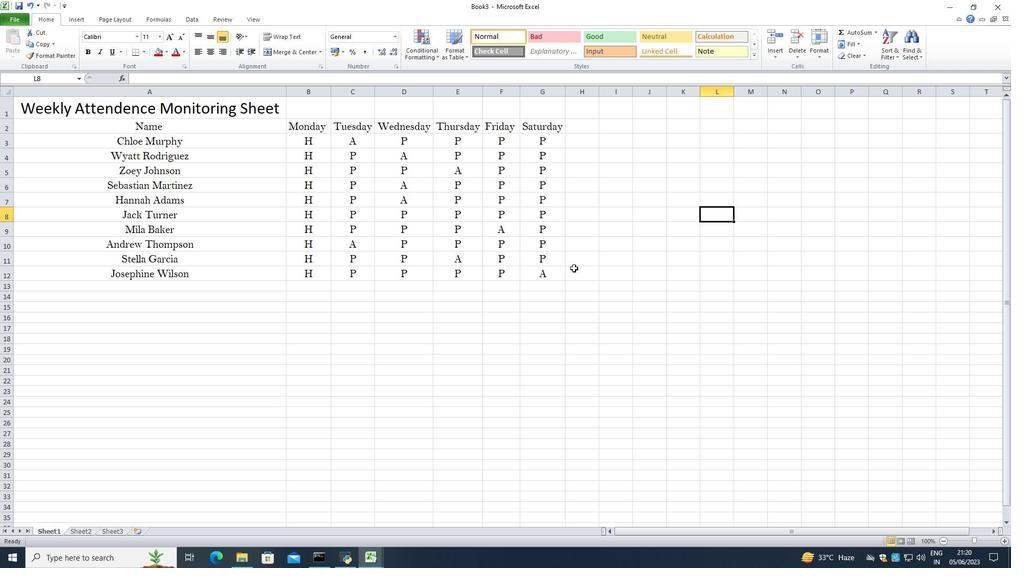 
Action: Mouse moved to (281, 212)
Screenshot: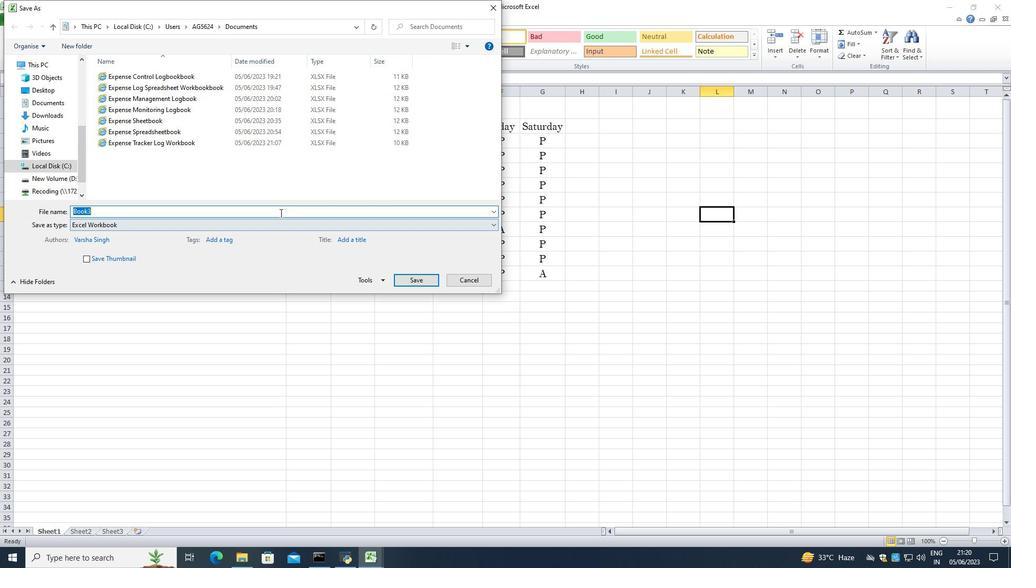 
Action: Mouse pressed left at (281, 212)
Screenshot: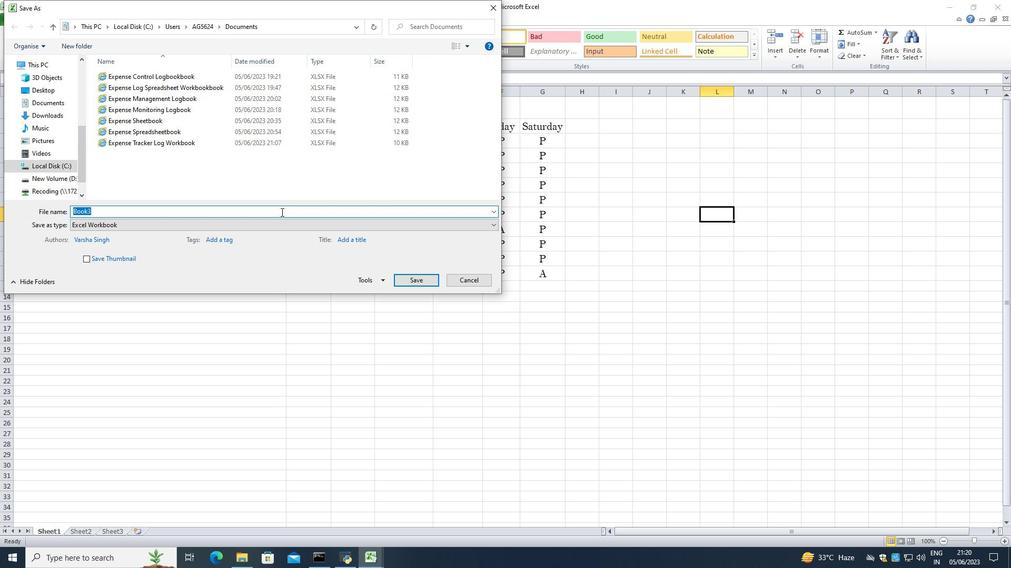 
Action: Mouse moved to (280, 212)
Screenshot: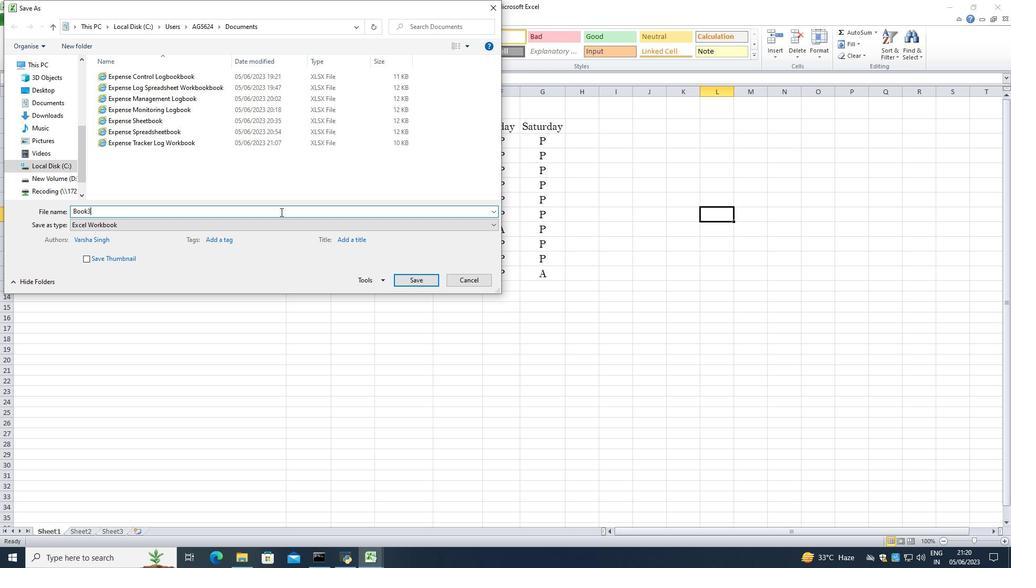 
Action: Key pressed <Key.backspace><Key.backspace><Key.backspace><Key.backspace><Key.backspace><Key.backspace><Key.backspace><Key.backspace><Key.backspace><Key.backspace><Key.backspace><Key.backspace><Key.shift><Key.shift><Key.shift><Key.shift><Key.shift><Key.shift><Key.shift><Key.shift><Key.shift><Key.shift><Key.shift><Key.shift><Key.shift><Key.shift><Key.shift><Key.shift><Key.shift><Key.shift><Key.shift><Key.shift><Key.shift><Key.shift><Key.shift><Key.shift><Key.shift><Key.shift><Key.shift><Key.shift><Key.shift><Key.shift>Expense<Key.space><Key.shift>TRacker<Key.space><Key.shift>Log<Key.space><Key.shift><Key.shift><Key.shift><Key.shift><Key.shift><Key.shift><Key.shift><Key.shift><Key.shift><Key.shift><Key.shift><Key.shift><Key.shift><Key.shift><Key.shift><Key.shift><Key.shift><Key.shift><Key.shift><Key.shift><Key.shift><Key.shift>Workbookbook<Key.enter>
Screenshot: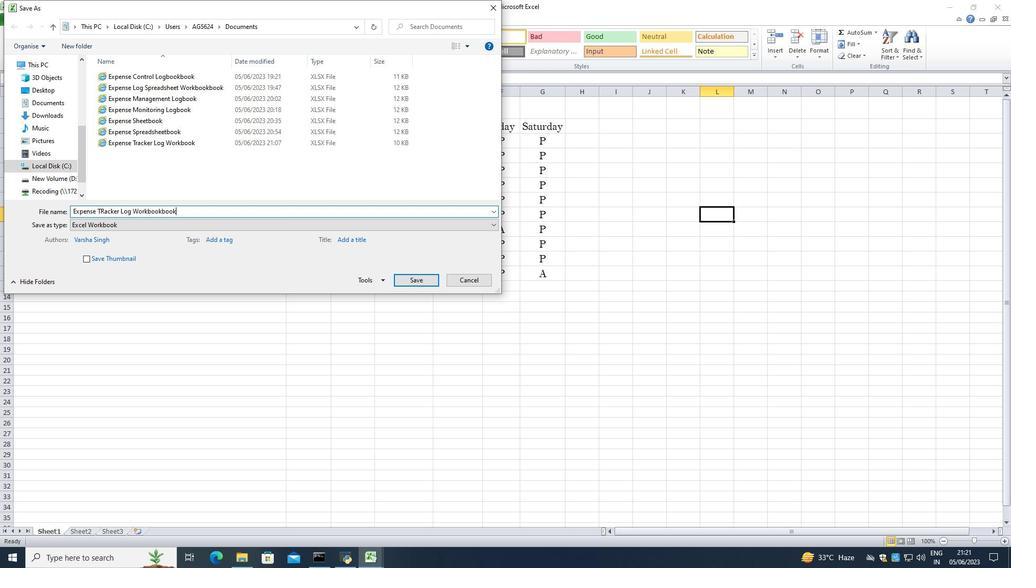 
Action: Mouse moved to (258, 213)
Screenshot: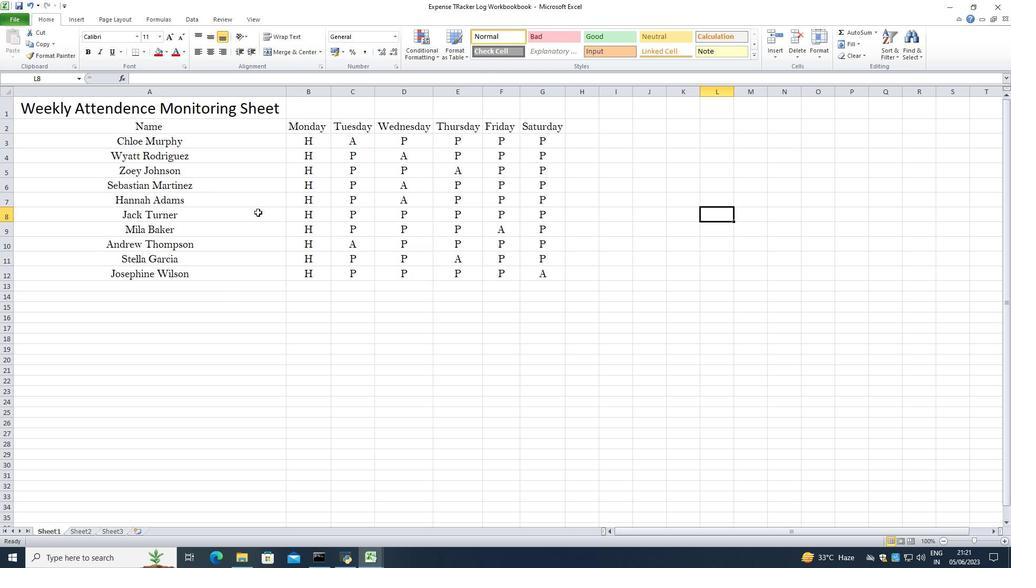 
